Task: Create a due date automation trigger when advanced on, 2 working days before a card is due add basic without any labels at 11:00 AM.
Action: Mouse moved to (976, 287)
Screenshot: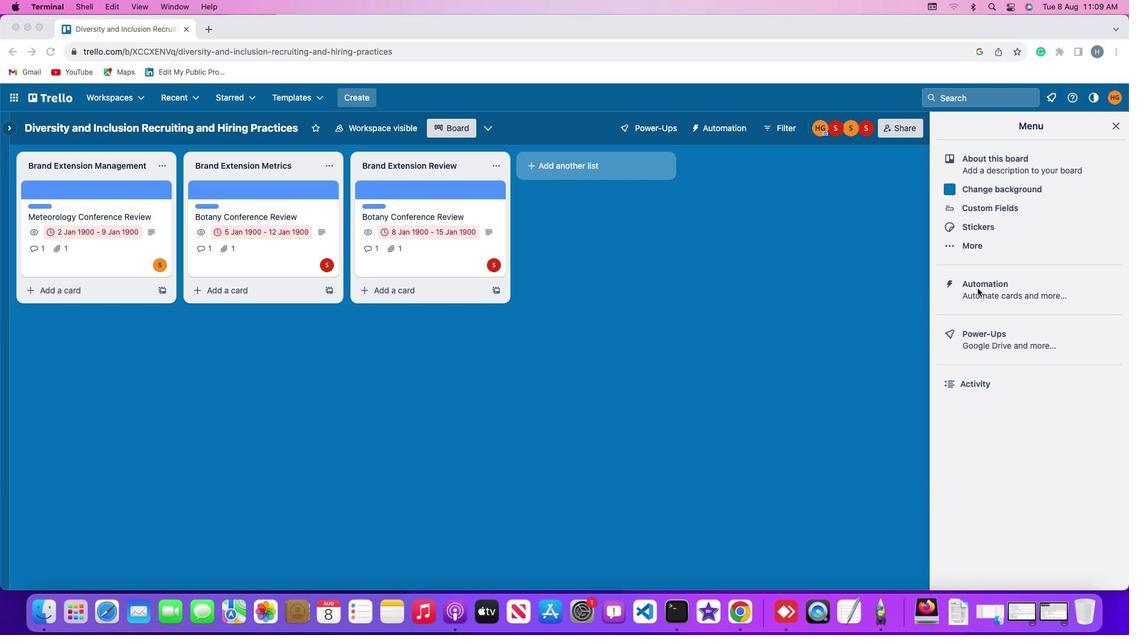 
Action: Mouse pressed left at (976, 287)
Screenshot: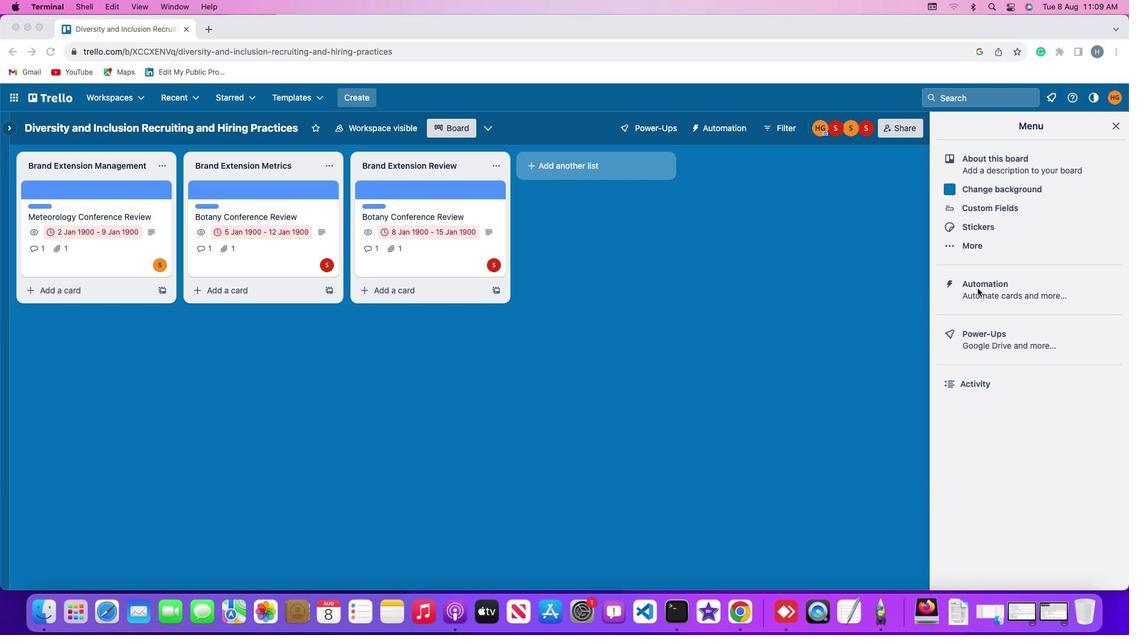
Action: Mouse pressed left at (976, 287)
Screenshot: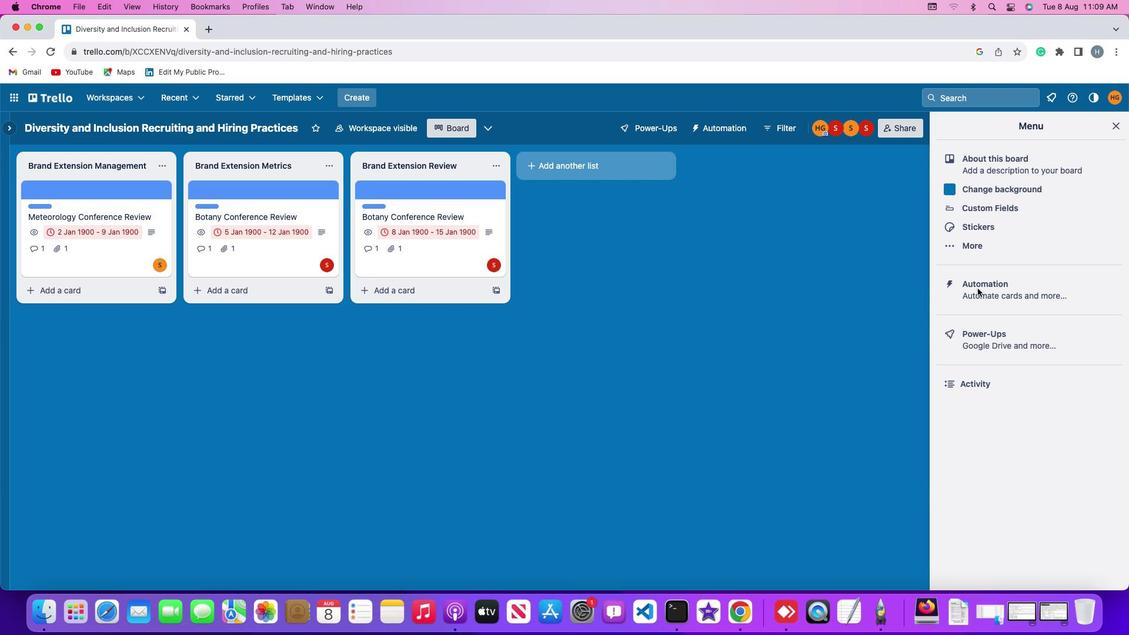 
Action: Mouse moved to (75, 274)
Screenshot: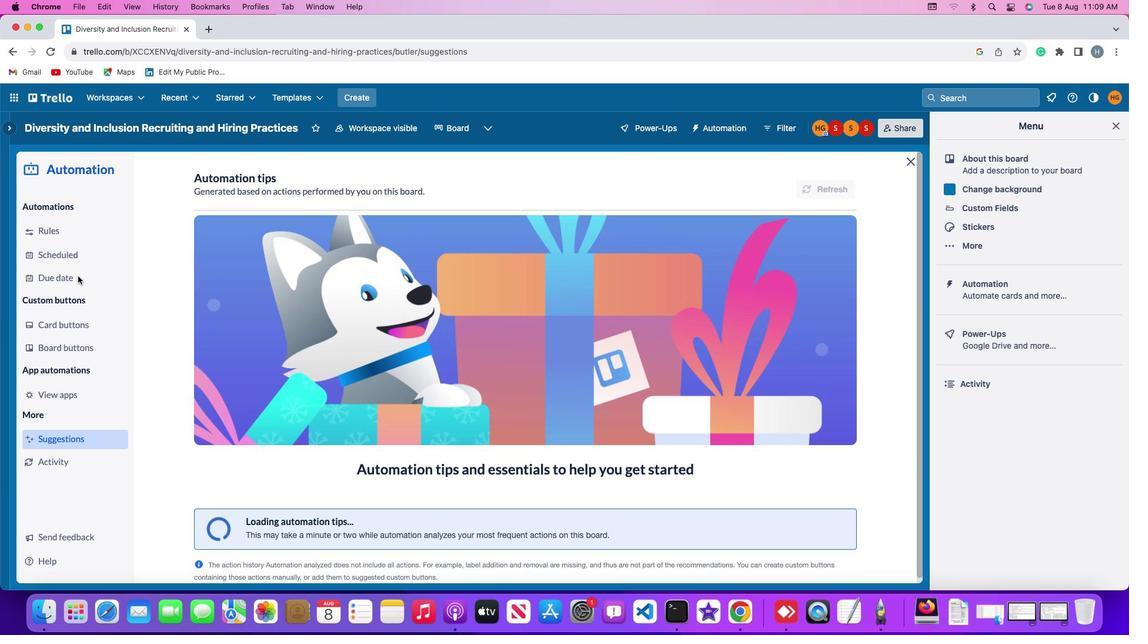 
Action: Mouse pressed left at (75, 274)
Screenshot: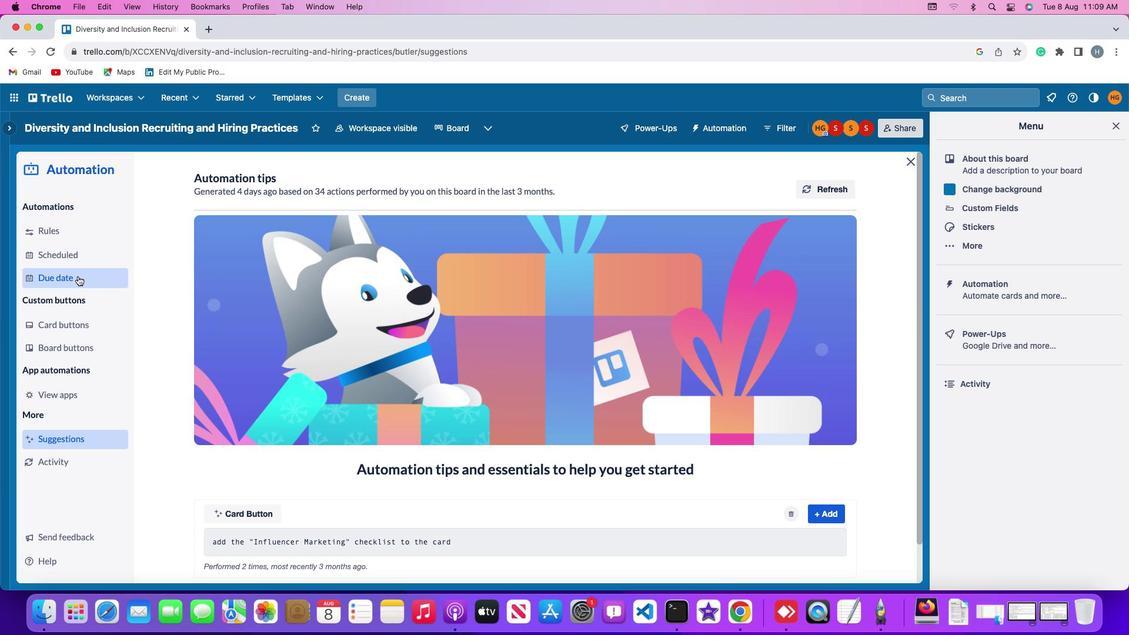 
Action: Mouse moved to (779, 177)
Screenshot: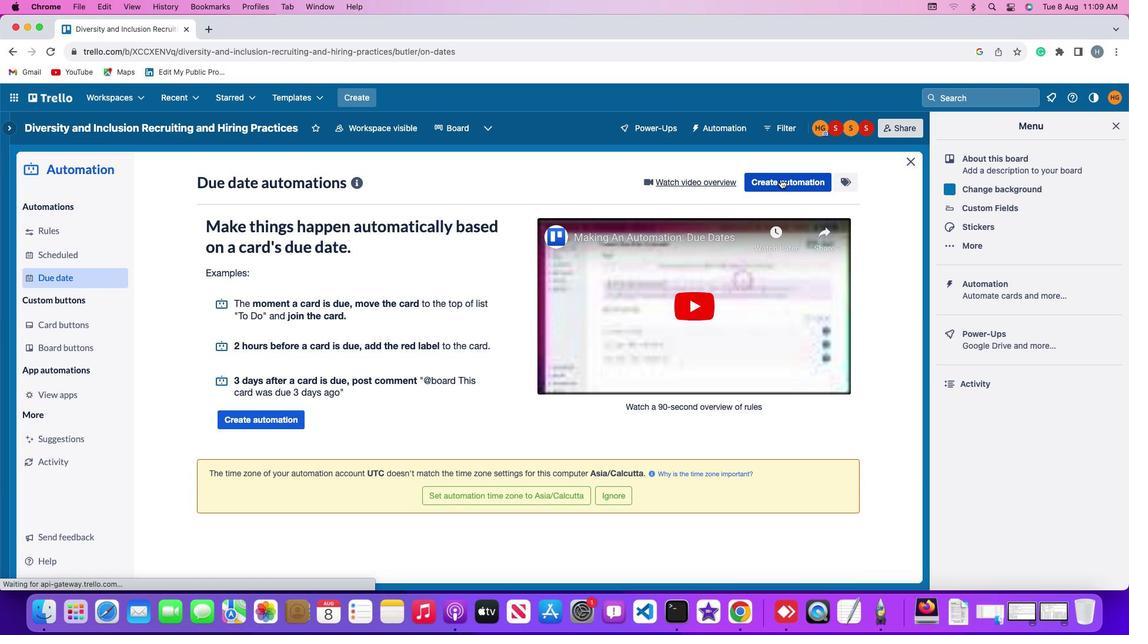 
Action: Mouse pressed left at (779, 177)
Screenshot: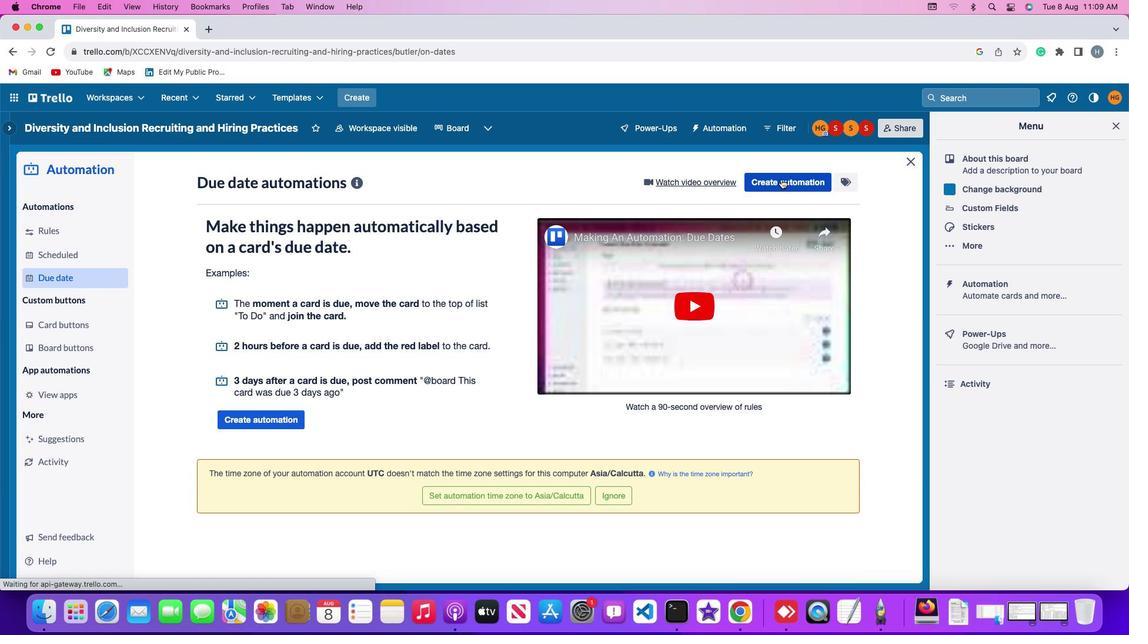 
Action: Mouse moved to (316, 293)
Screenshot: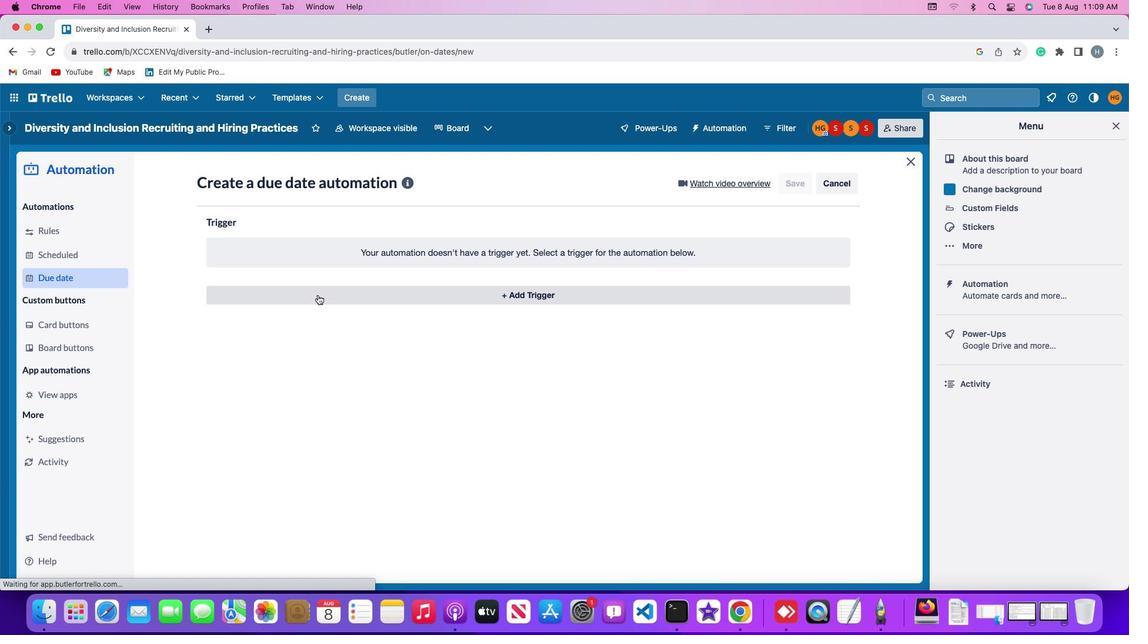 
Action: Mouse pressed left at (316, 293)
Screenshot: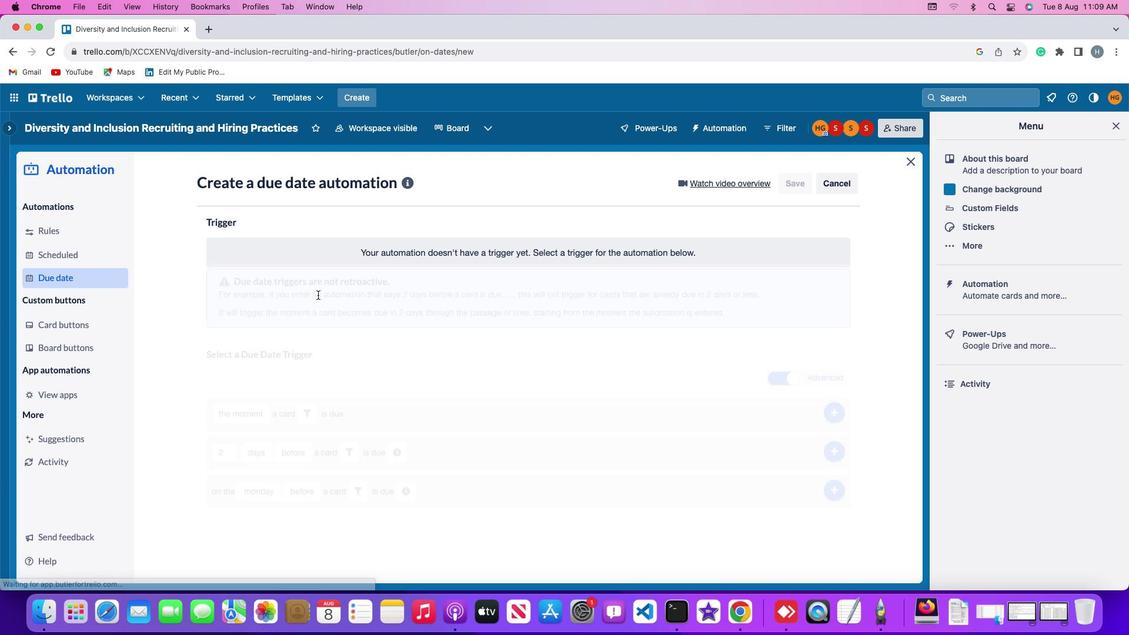 
Action: Mouse moved to (229, 472)
Screenshot: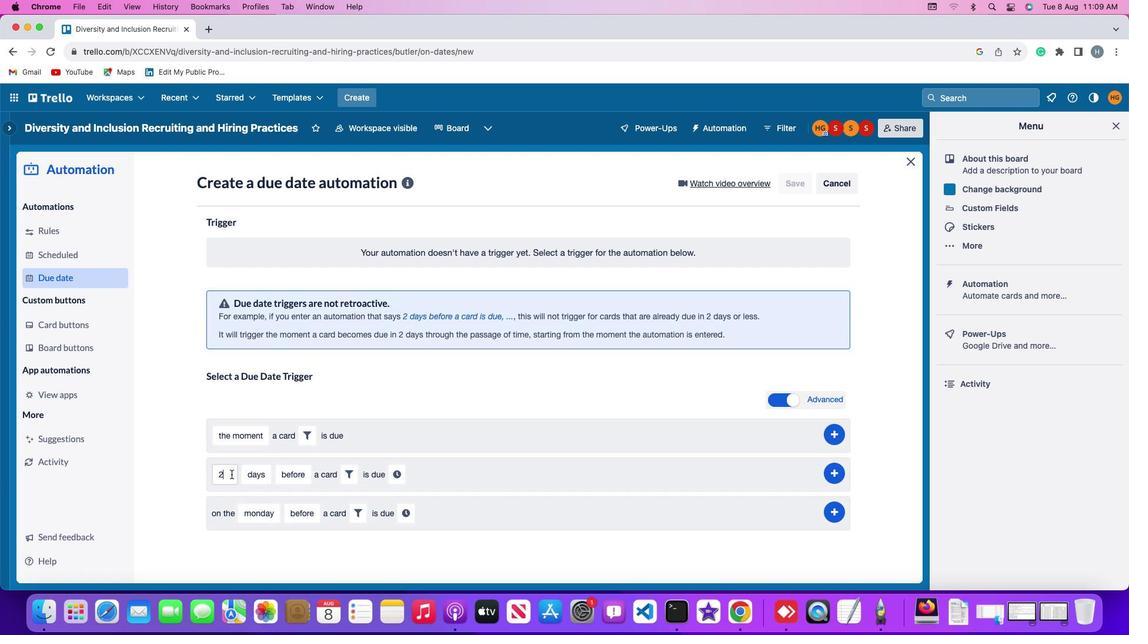 
Action: Mouse pressed left at (229, 472)
Screenshot: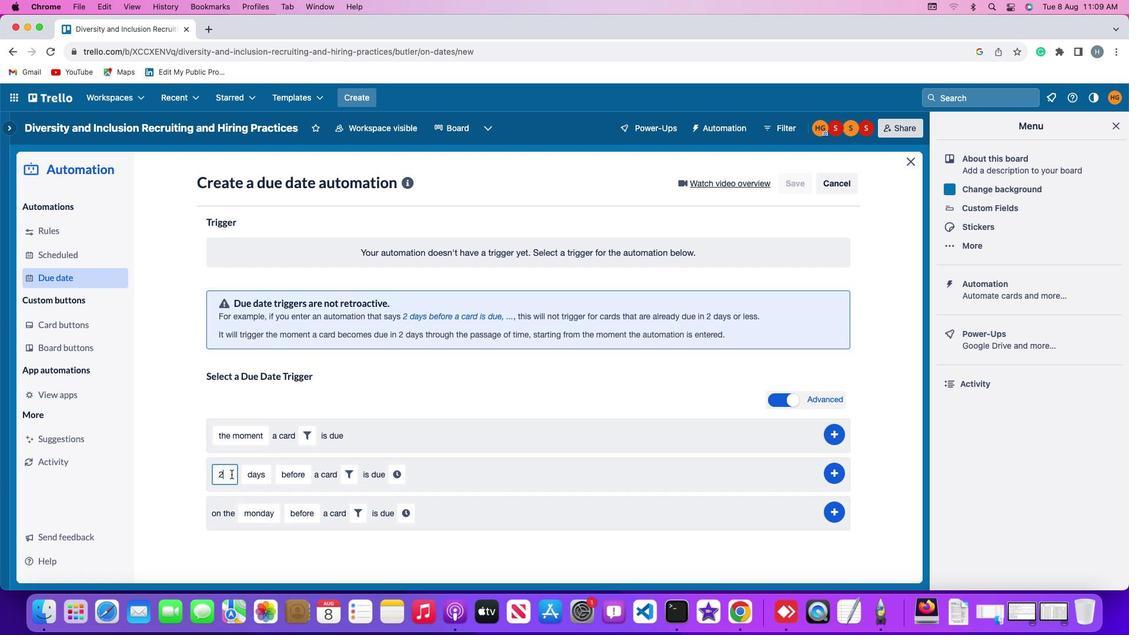 
Action: Key pressed Key.backspace'2'
Screenshot: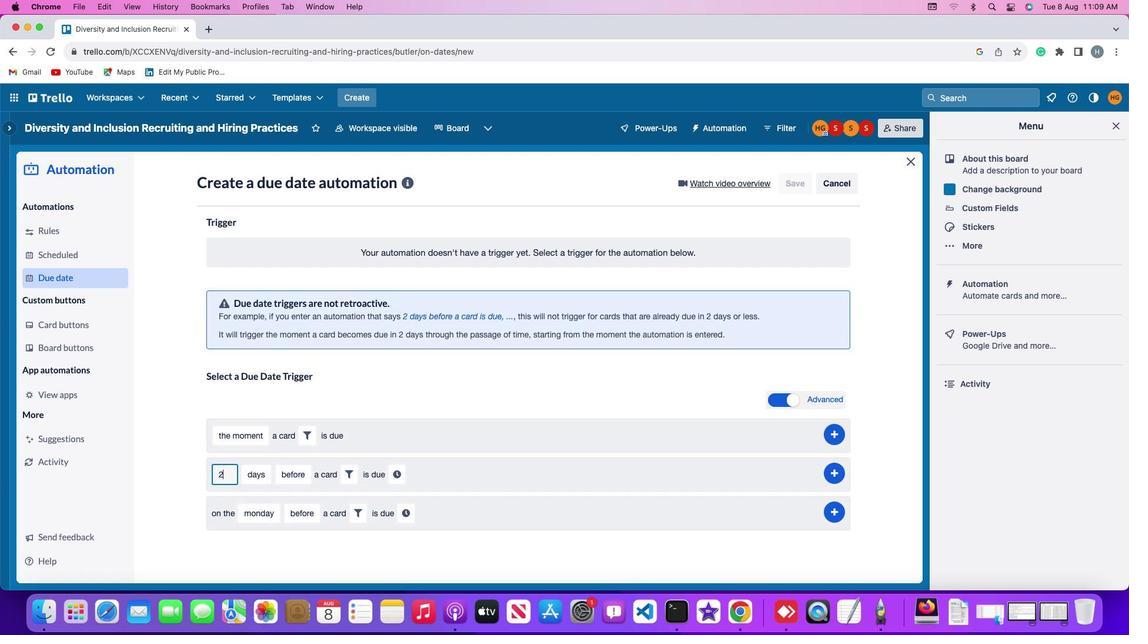 
Action: Mouse moved to (247, 473)
Screenshot: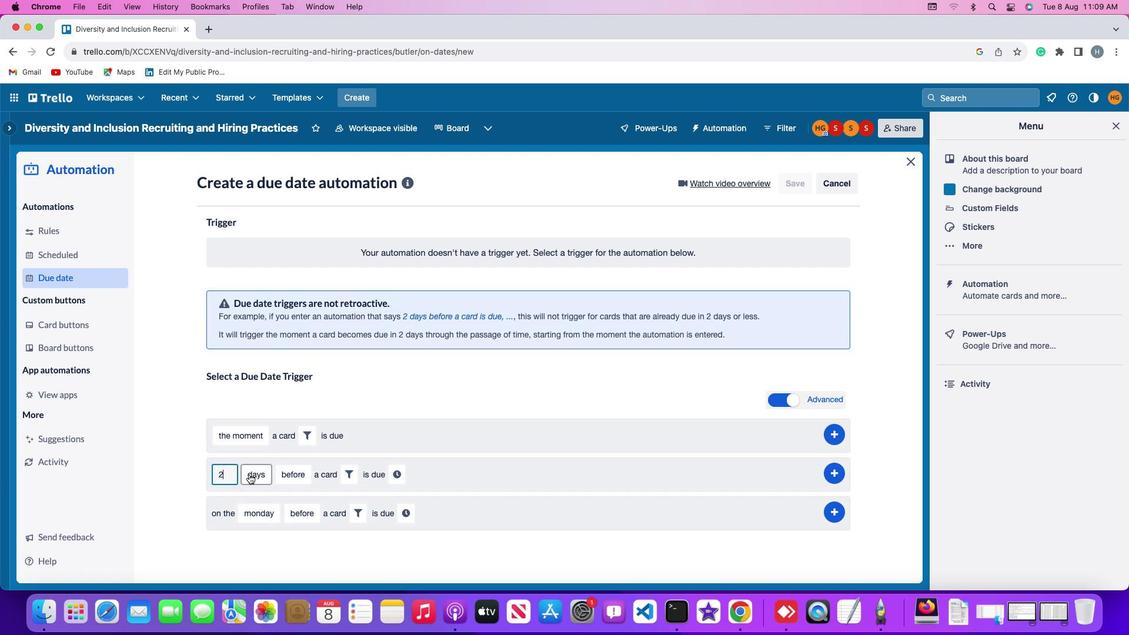 
Action: Mouse pressed left at (247, 473)
Screenshot: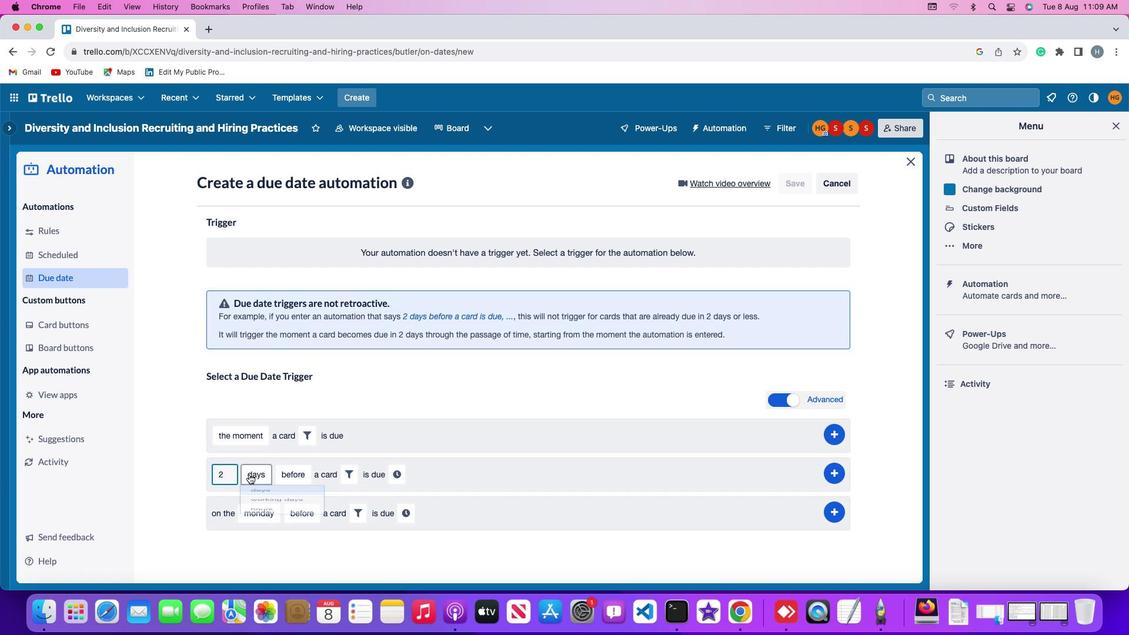 
Action: Mouse moved to (268, 520)
Screenshot: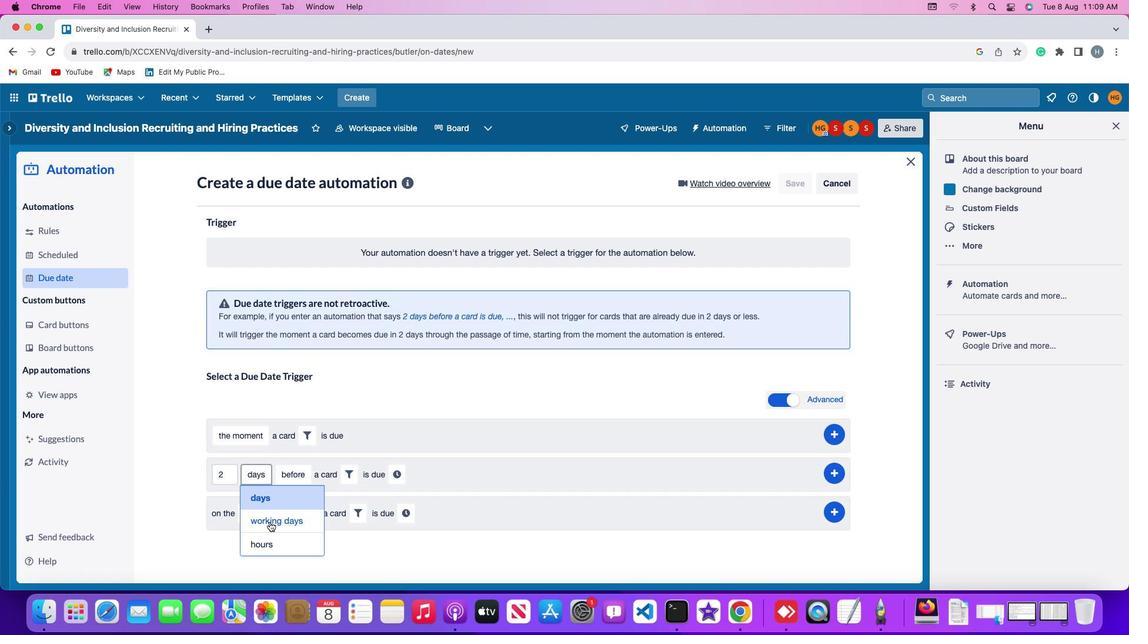 
Action: Mouse pressed left at (268, 520)
Screenshot: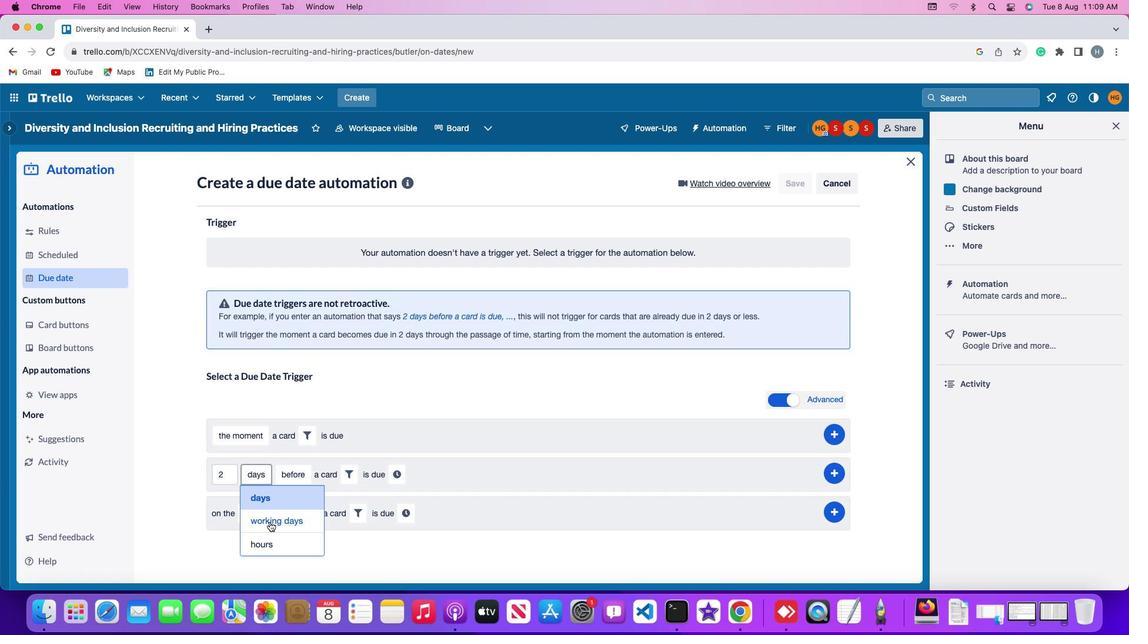
Action: Mouse moved to (318, 474)
Screenshot: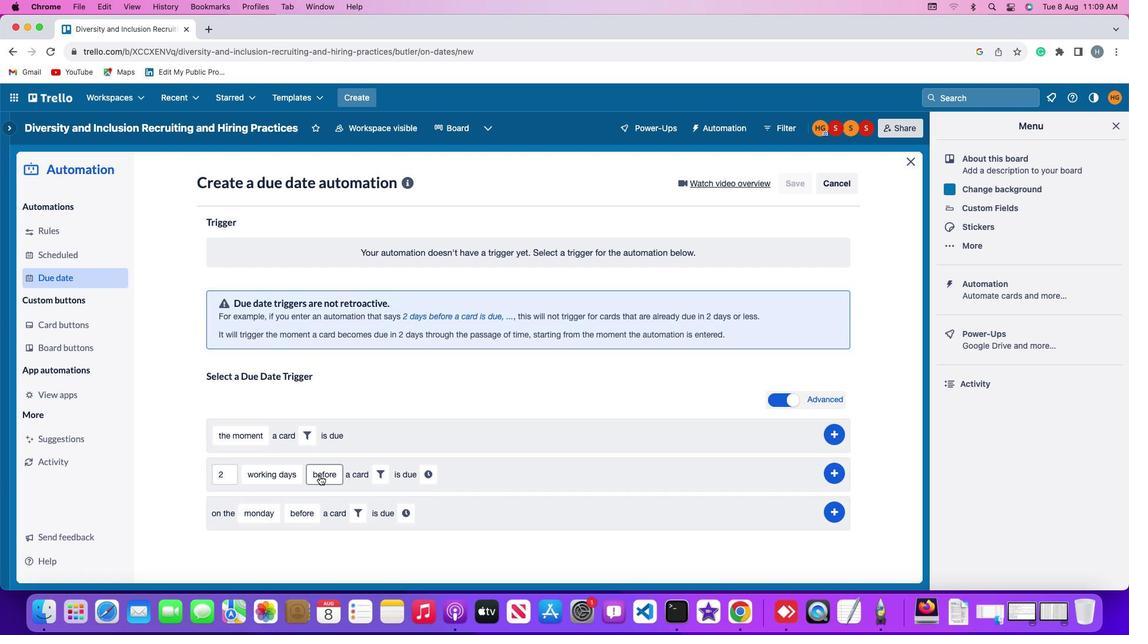 
Action: Mouse pressed left at (318, 474)
Screenshot: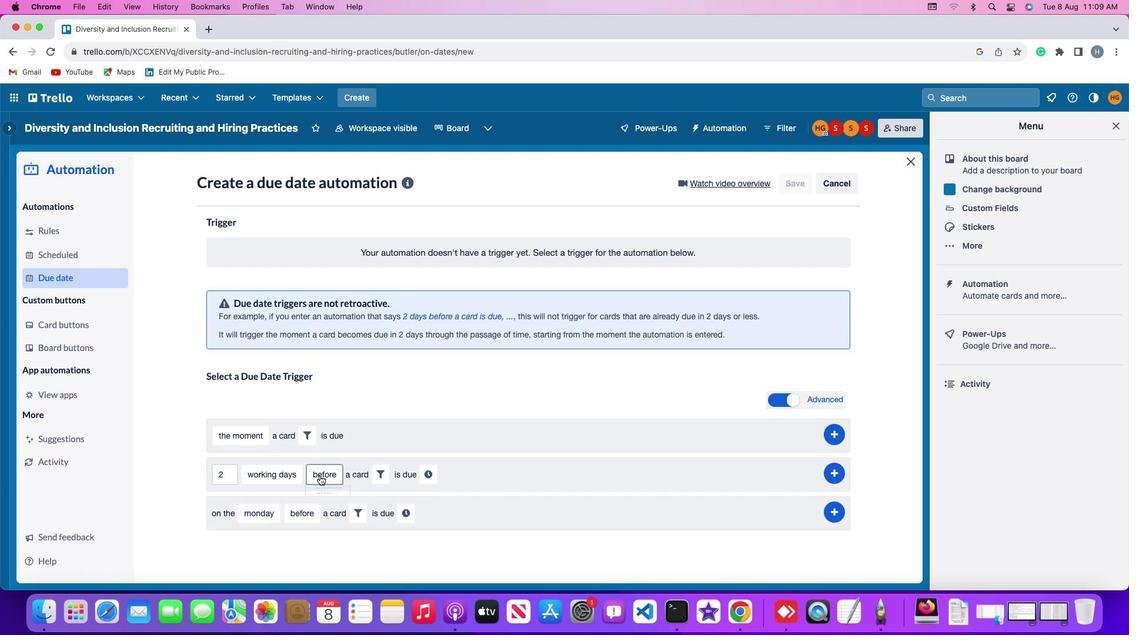 
Action: Mouse moved to (328, 498)
Screenshot: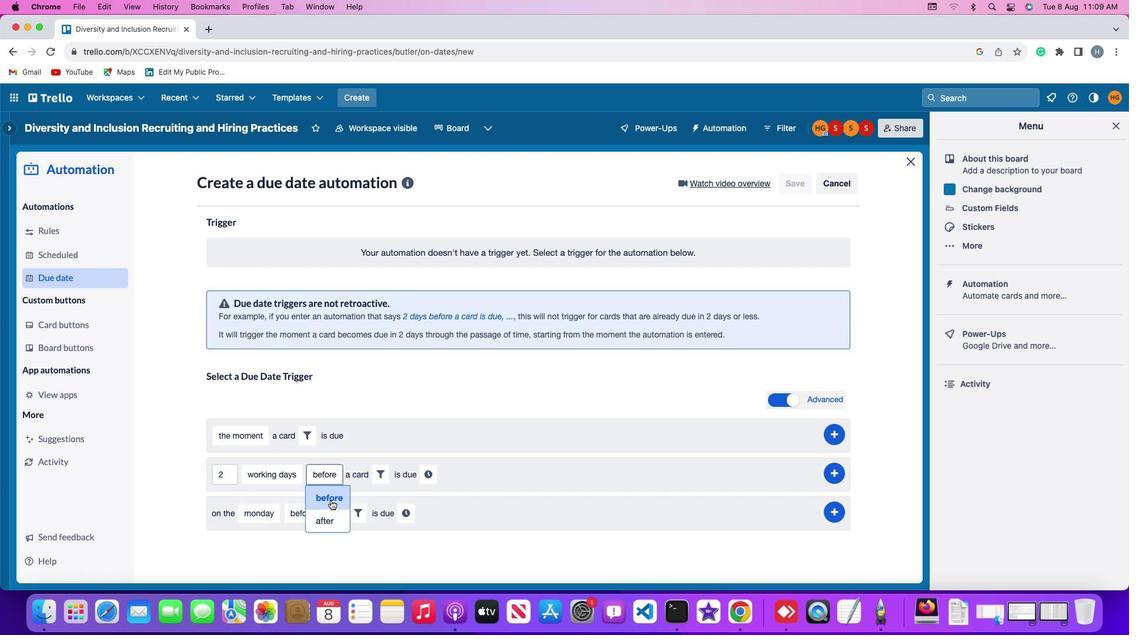 
Action: Mouse pressed left at (328, 498)
Screenshot: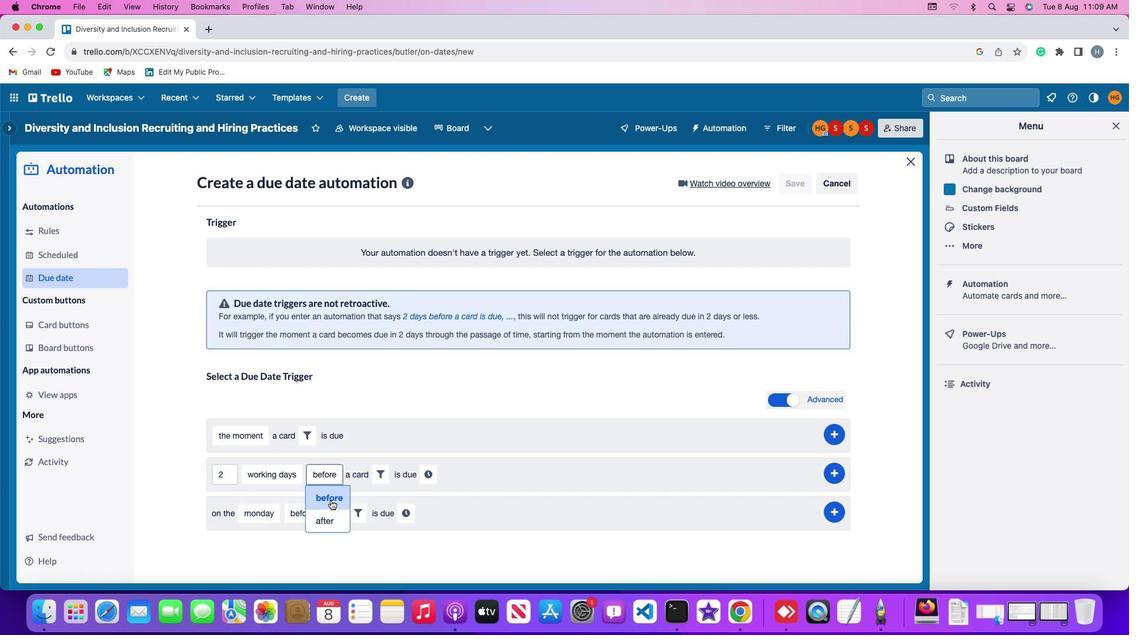 
Action: Mouse moved to (384, 475)
Screenshot: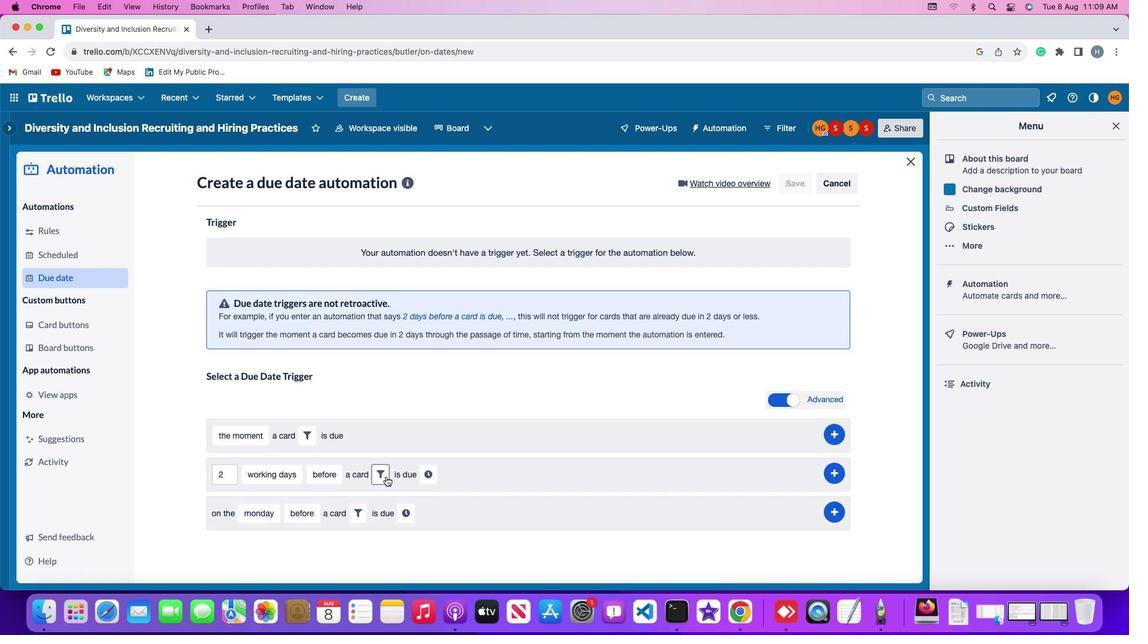
Action: Mouse pressed left at (384, 475)
Screenshot: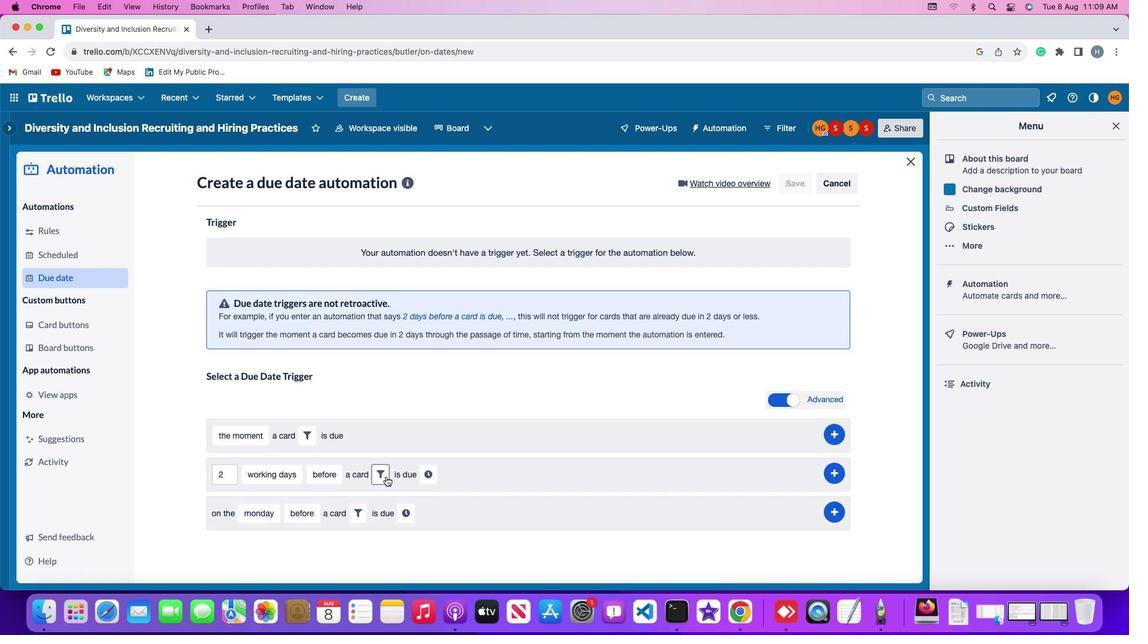 
Action: Mouse moved to (411, 507)
Screenshot: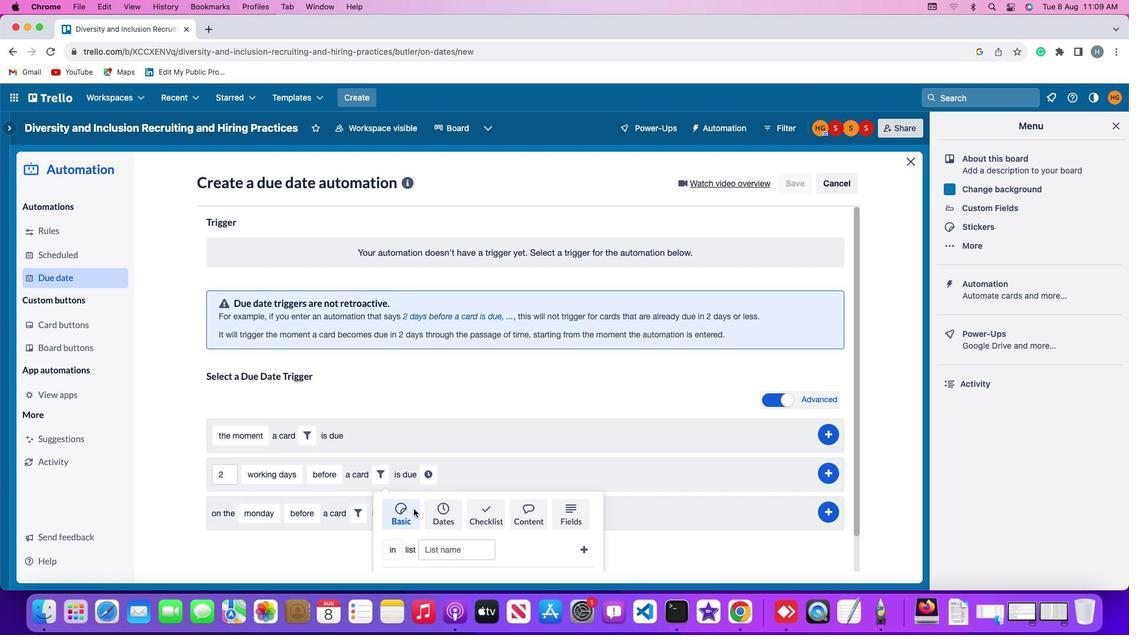 
Action: Mouse pressed left at (411, 507)
Screenshot: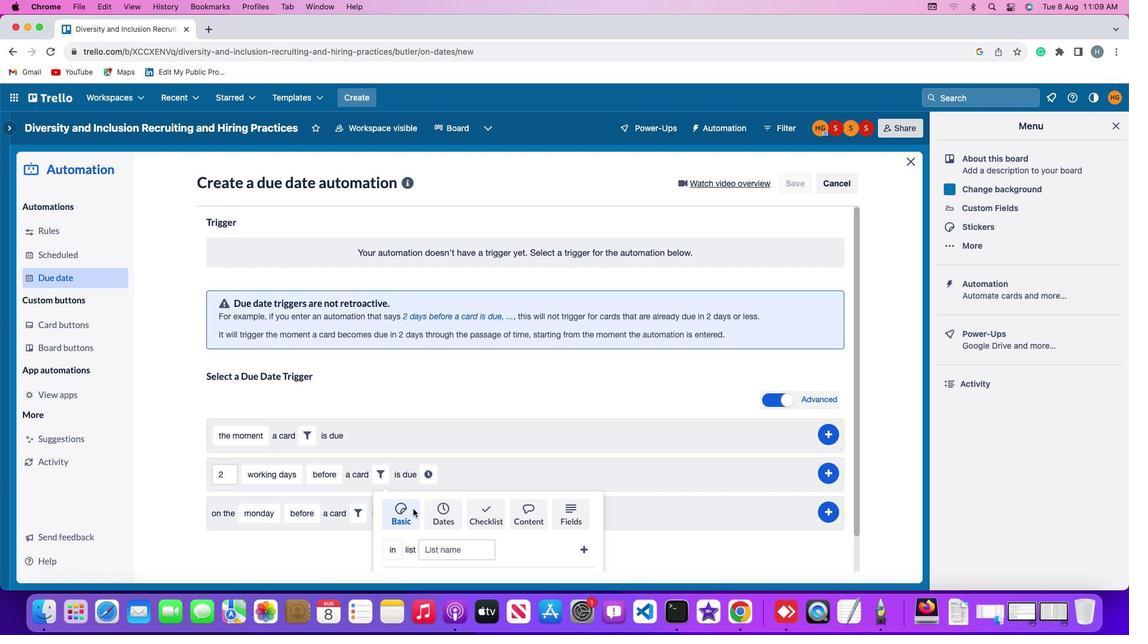 
Action: Mouse moved to (318, 550)
Screenshot: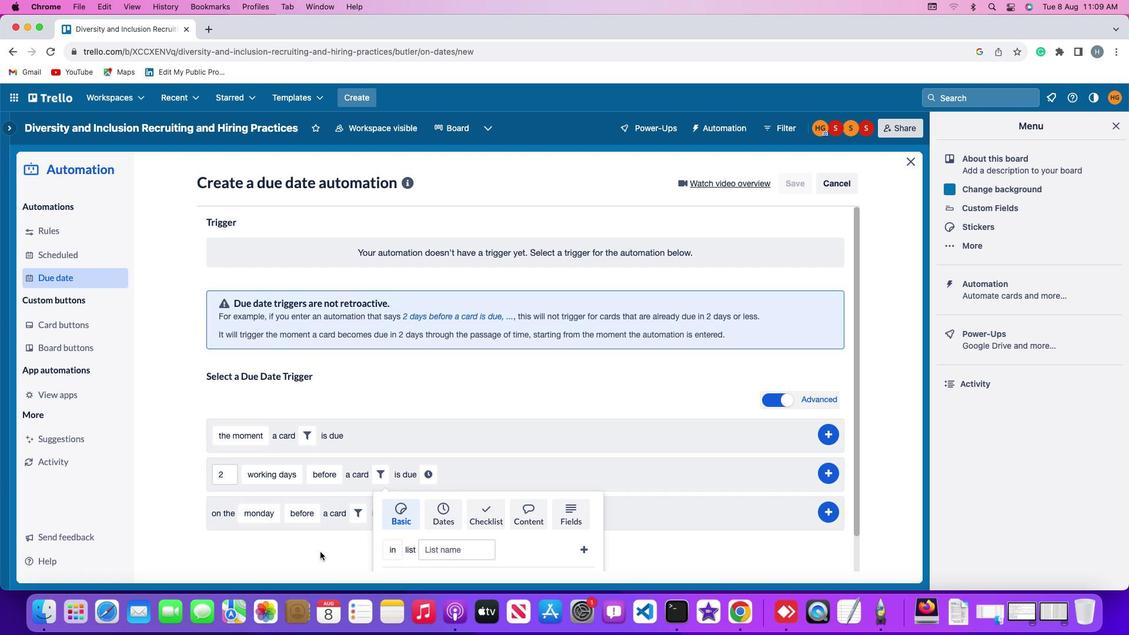 
Action: Mouse scrolled (318, 550) with delta (-1, -1)
Screenshot: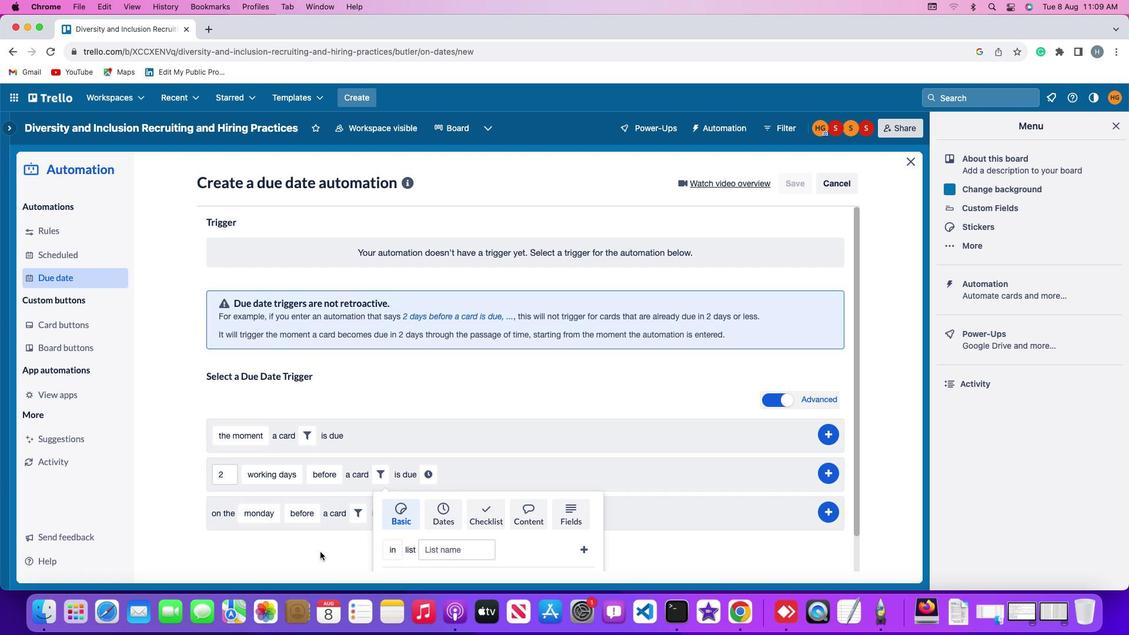 
Action: Mouse moved to (318, 550)
Screenshot: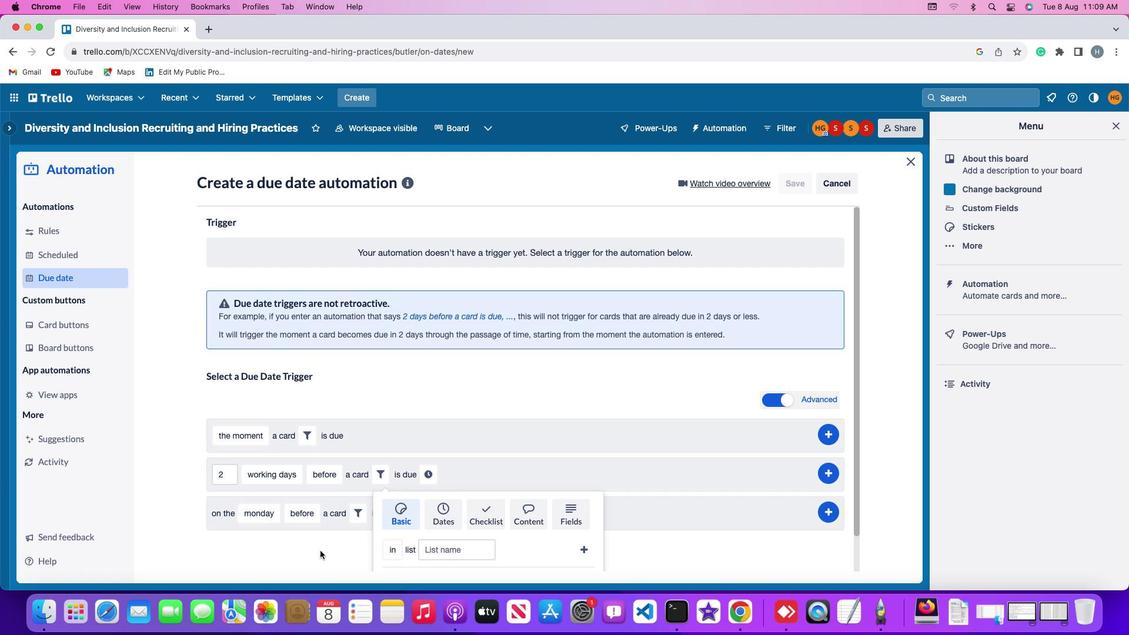 
Action: Mouse scrolled (318, 550) with delta (-1, -1)
Screenshot: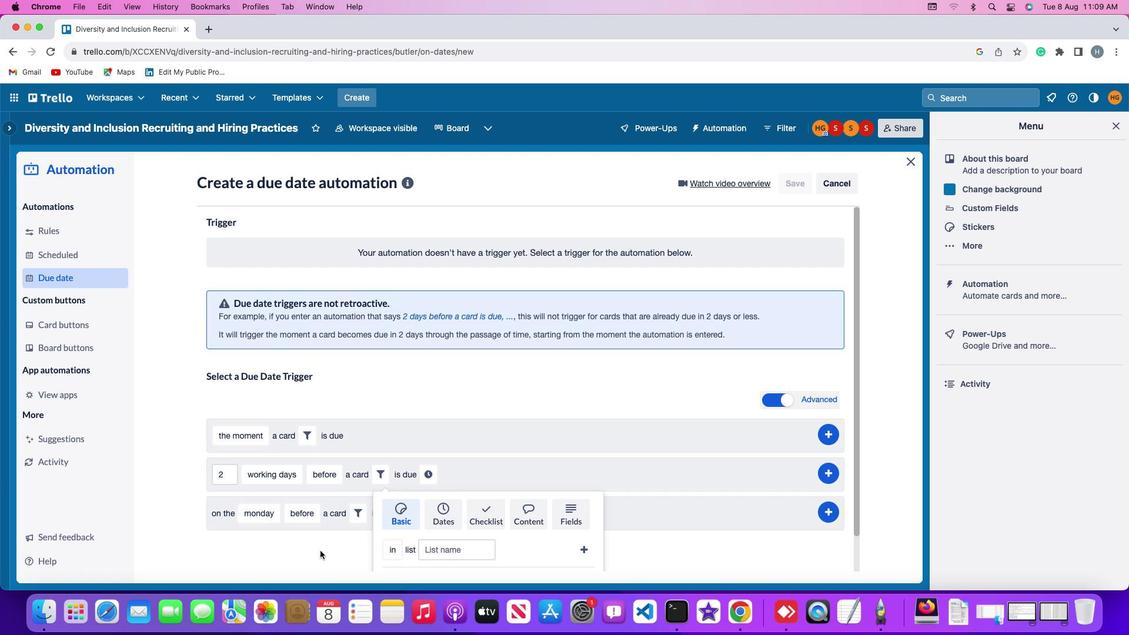 
Action: Mouse moved to (317, 547)
Screenshot: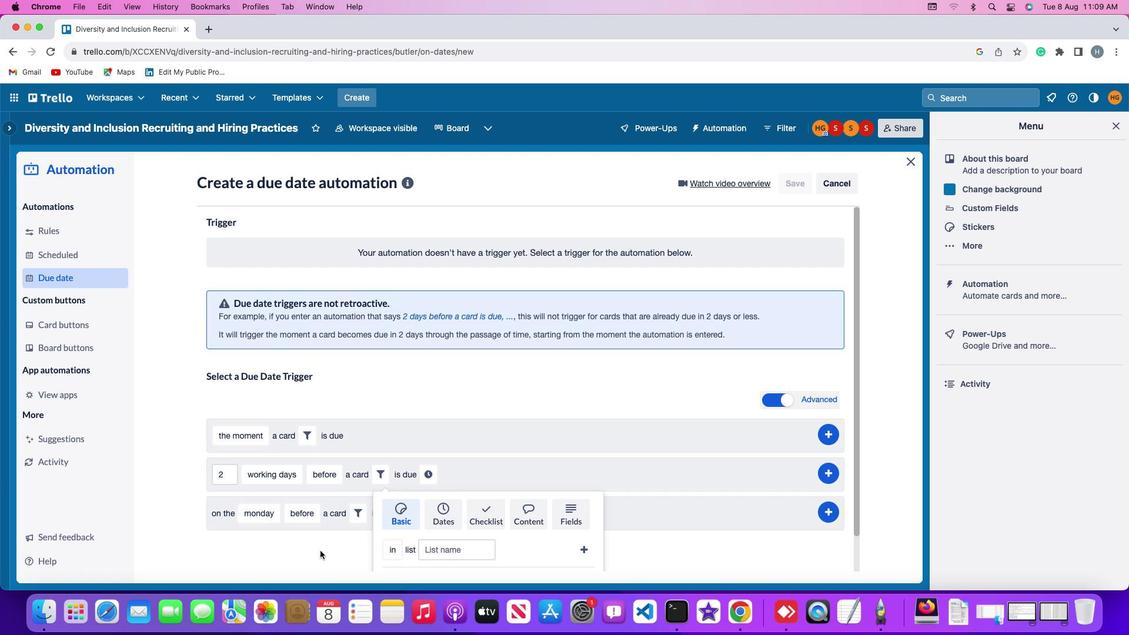 
Action: Mouse scrolled (317, 547) with delta (-1, -2)
Screenshot: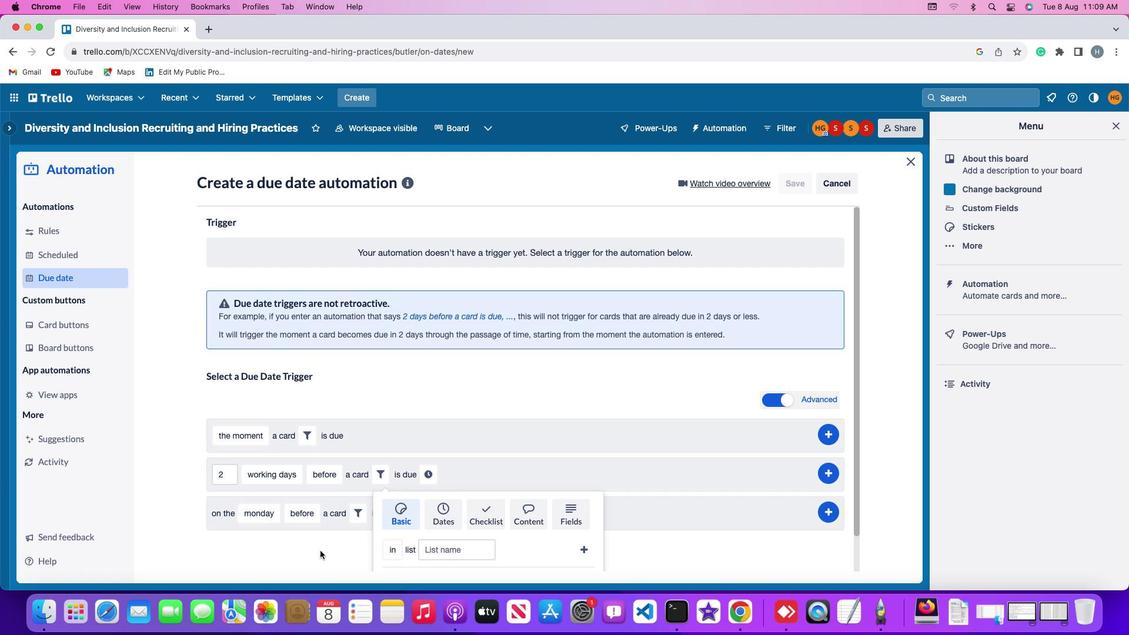 
Action: Mouse moved to (315, 545)
Screenshot: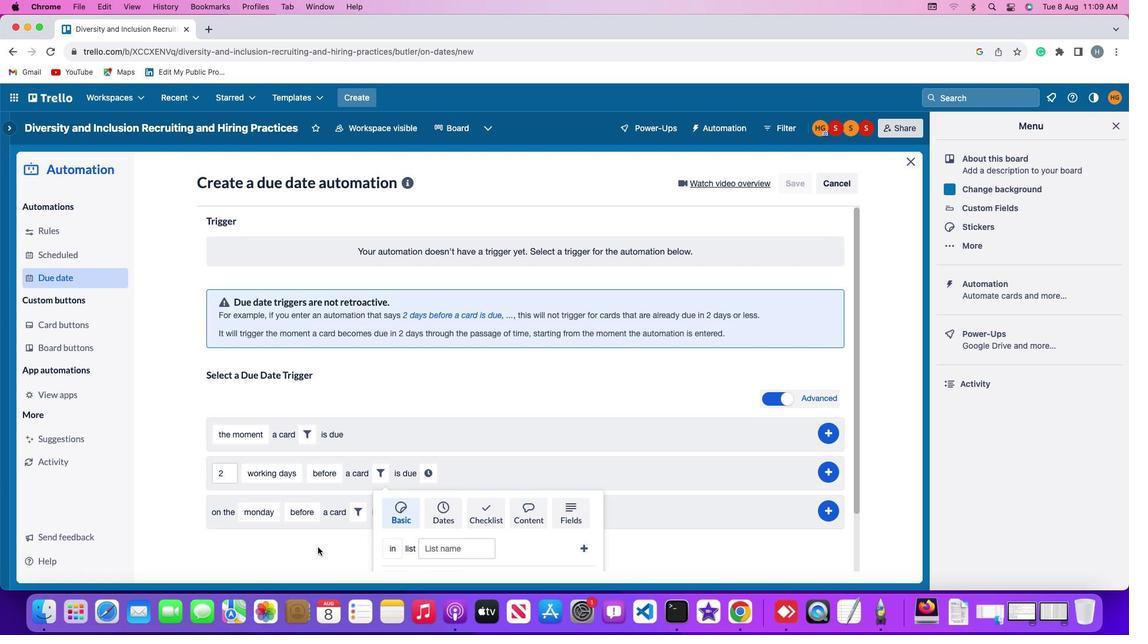 
Action: Mouse scrolled (315, 545) with delta (-1, -4)
Screenshot: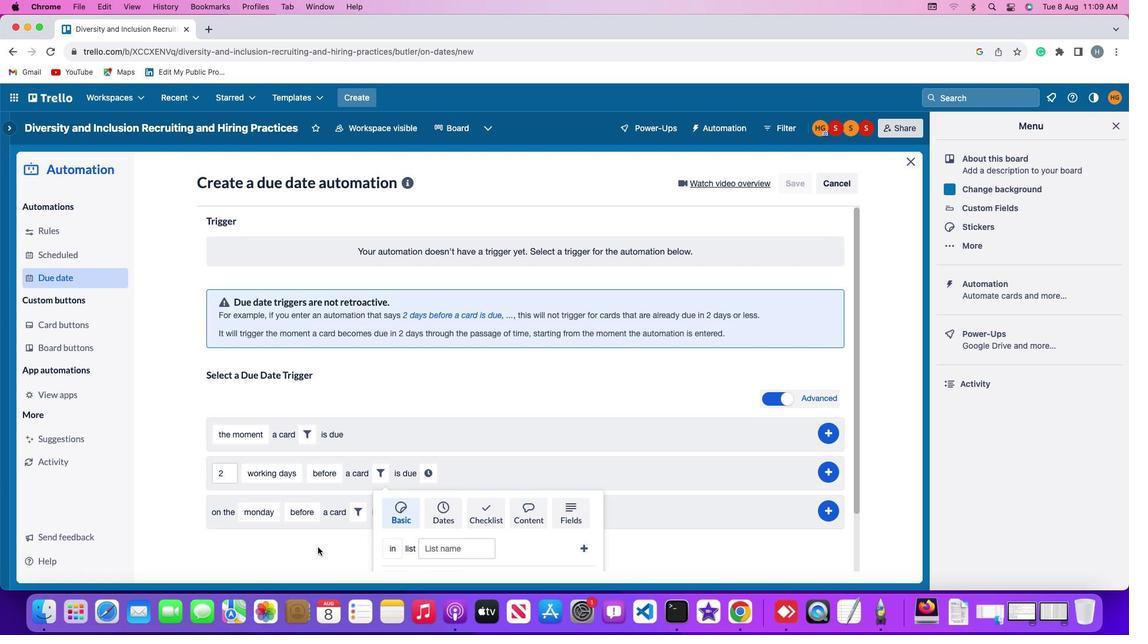
Action: Mouse moved to (392, 516)
Screenshot: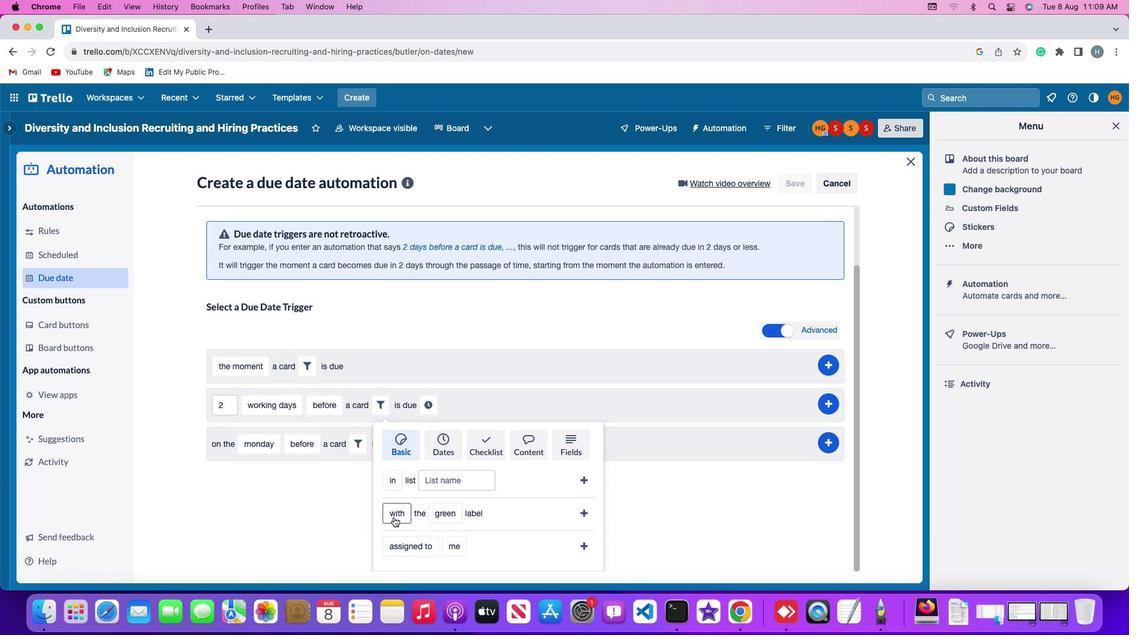 
Action: Mouse pressed left at (392, 516)
Screenshot: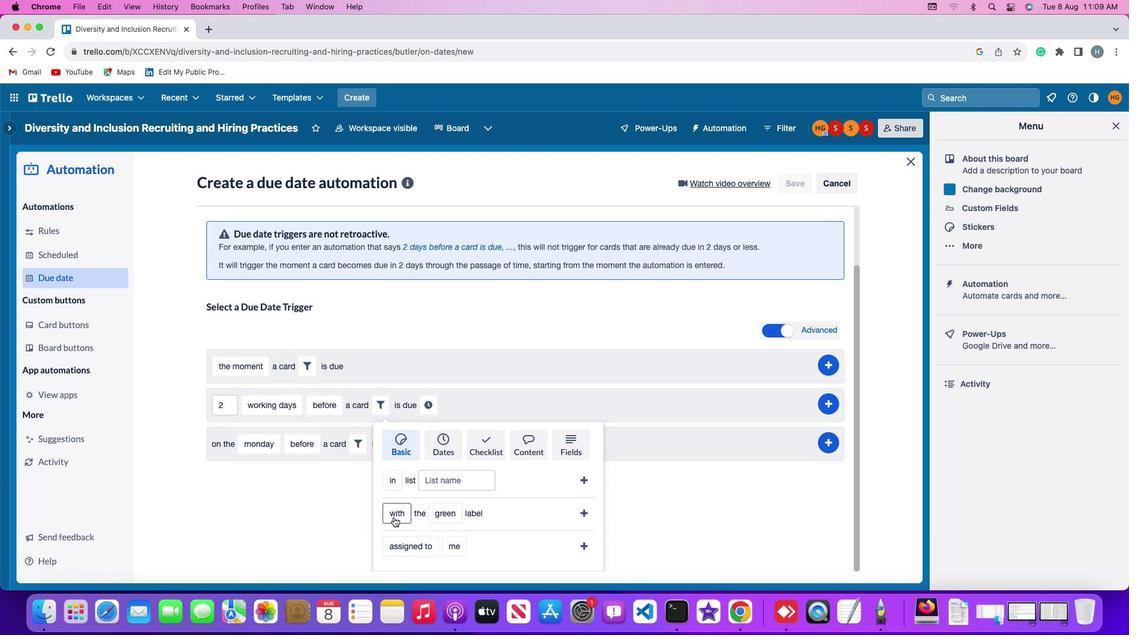 
Action: Mouse moved to (416, 489)
Screenshot: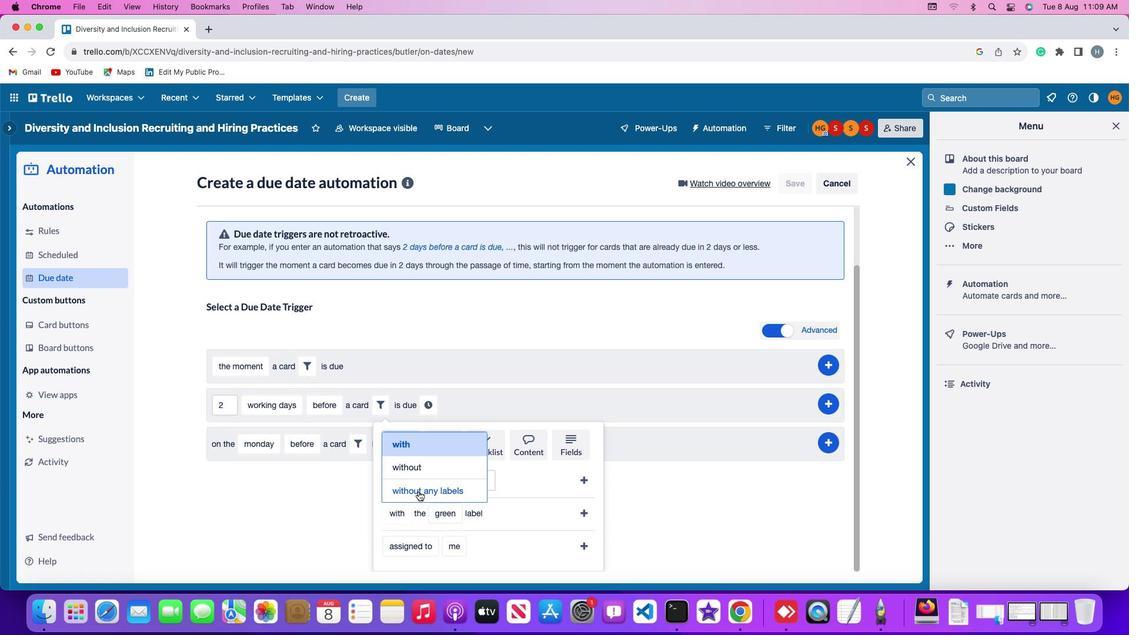 
Action: Mouse pressed left at (416, 489)
Screenshot: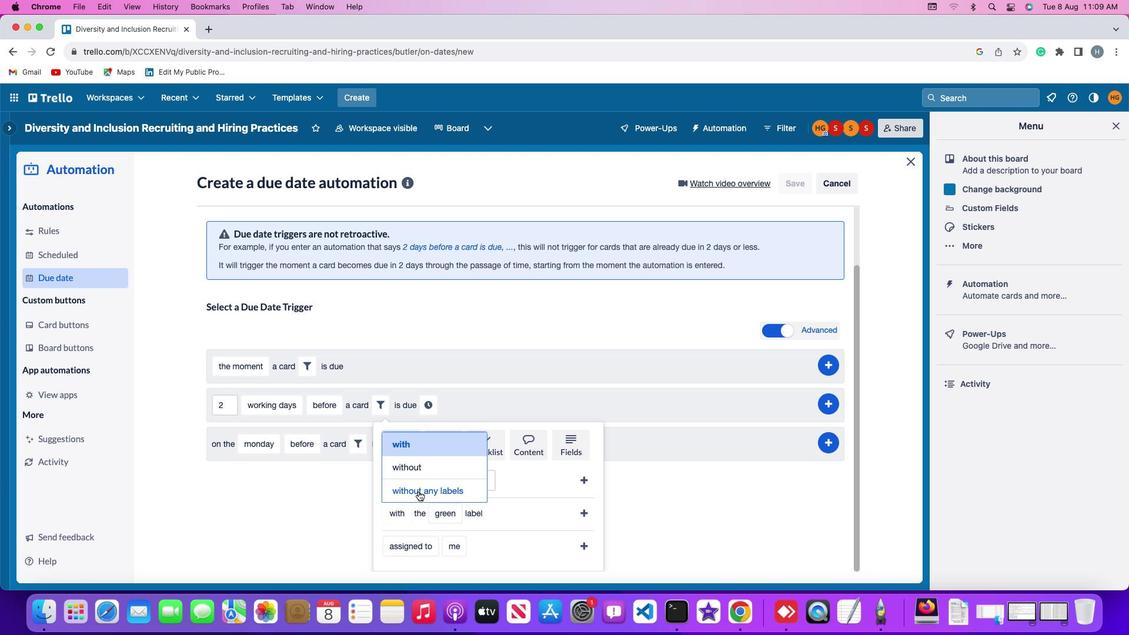 
Action: Mouse moved to (582, 510)
Screenshot: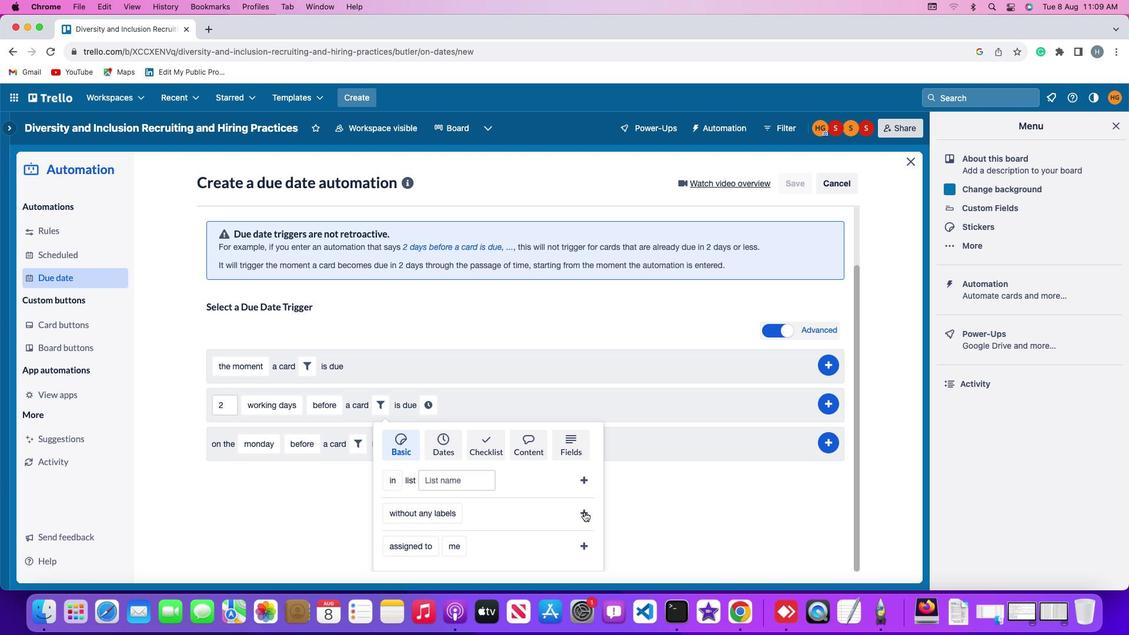 
Action: Mouse pressed left at (582, 510)
Screenshot: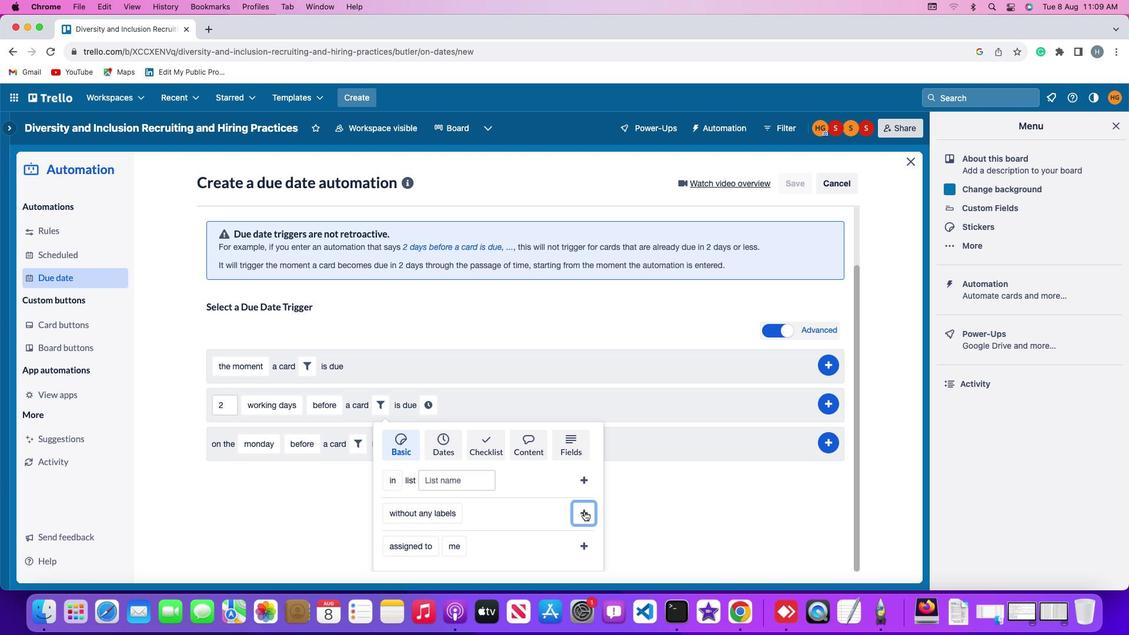 
Action: Mouse moved to (521, 468)
Screenshot: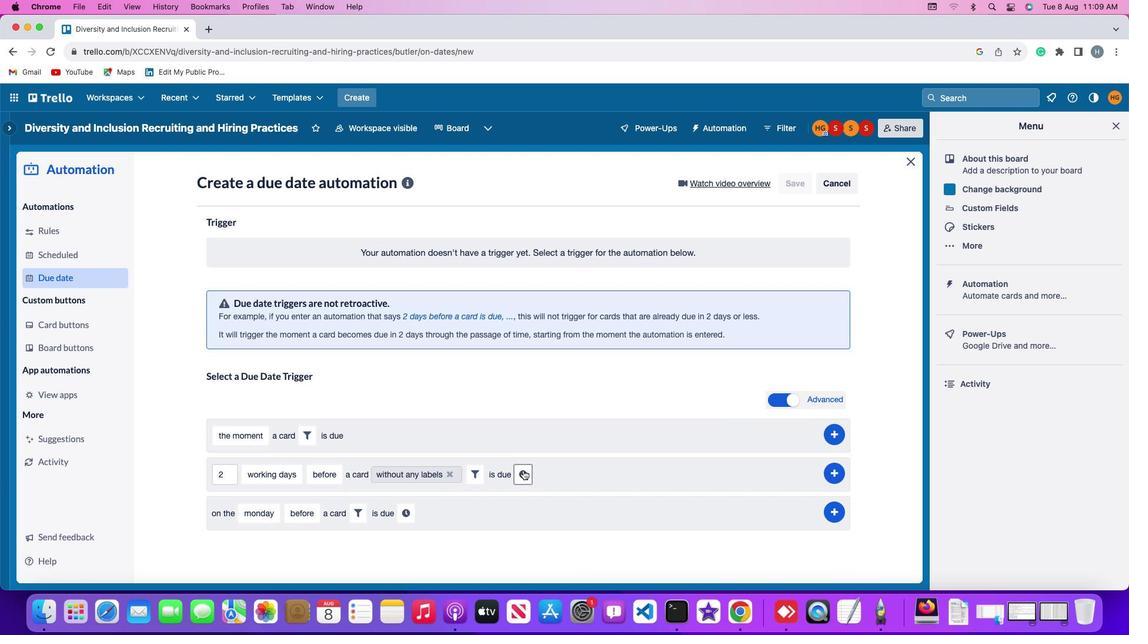 
Action: Mouse pressed left at (521, 468)
Screenshot: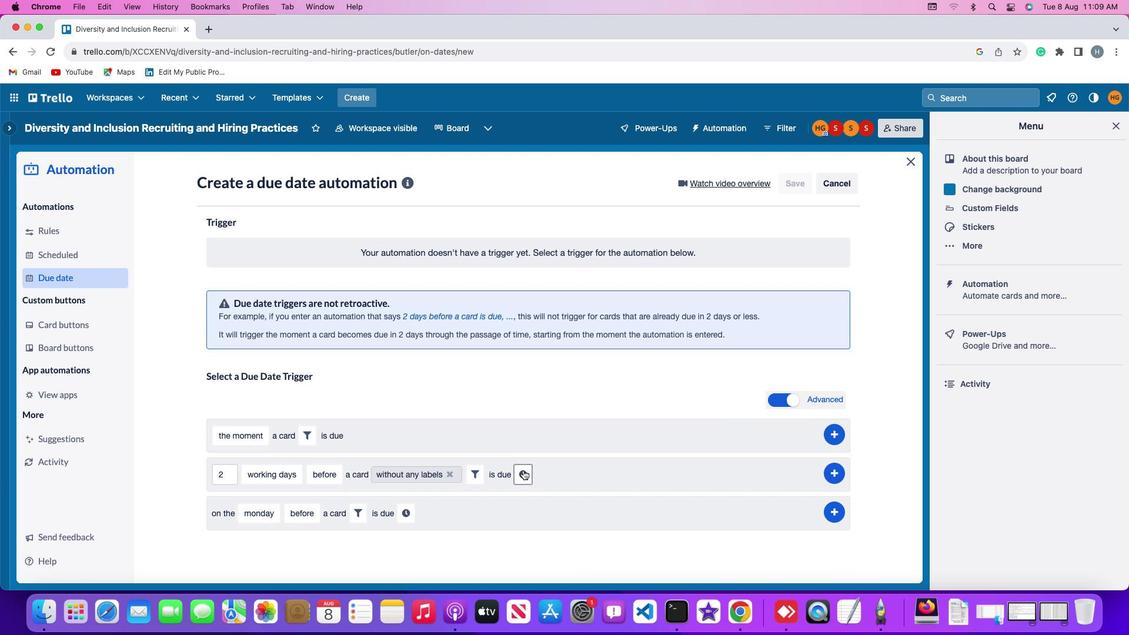 
Action: Mouse moved to (545, 476)
Screenshot: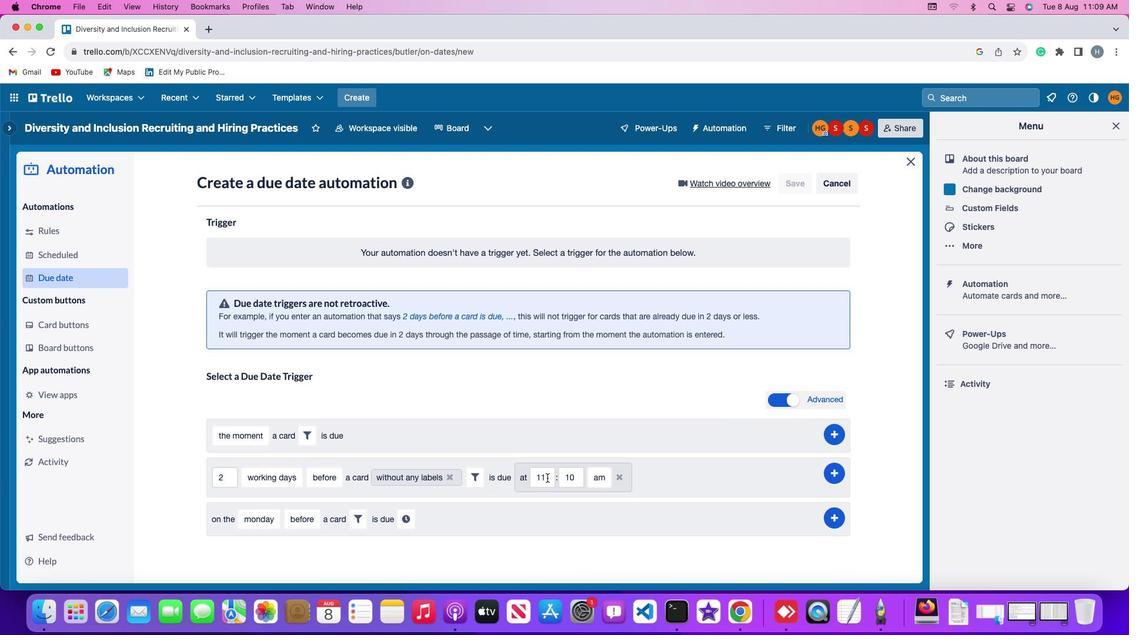 
Action: Mouse pressed left at (545, 476)
Screenshot: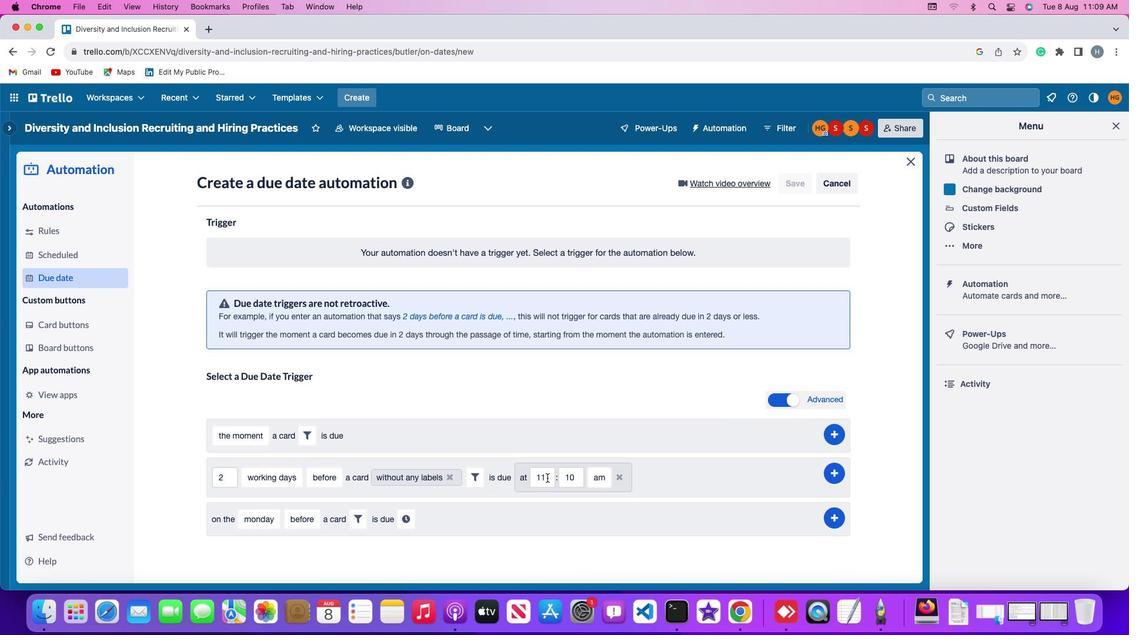 
Action: Mouse moved to (545, 475)
Screenshot: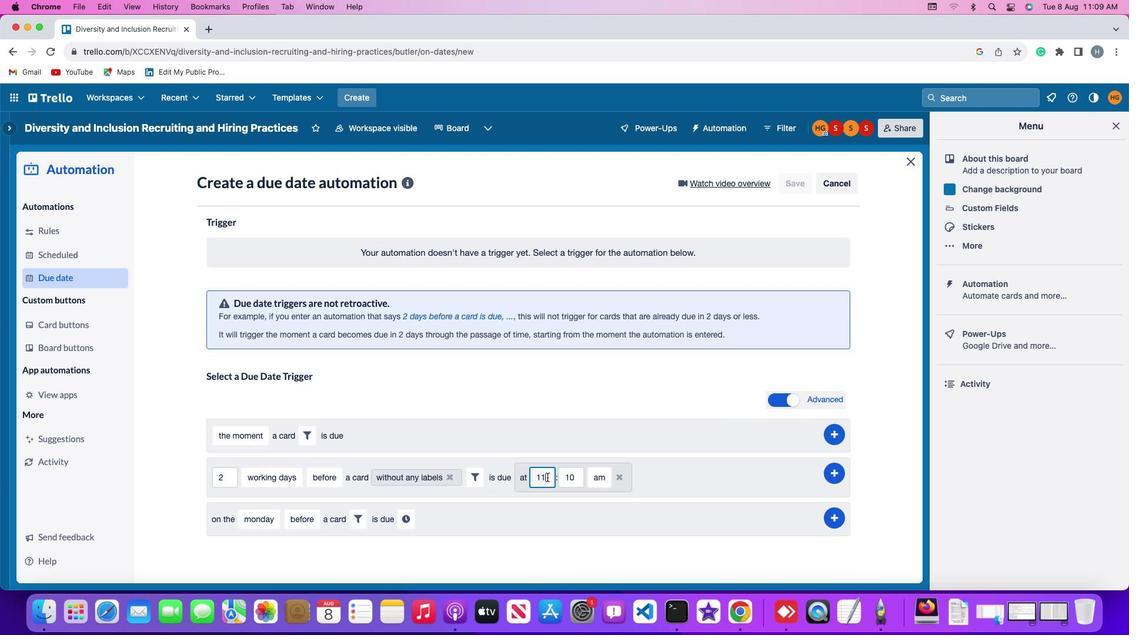 
Action: Key pressed Key.backspace
Screenshot: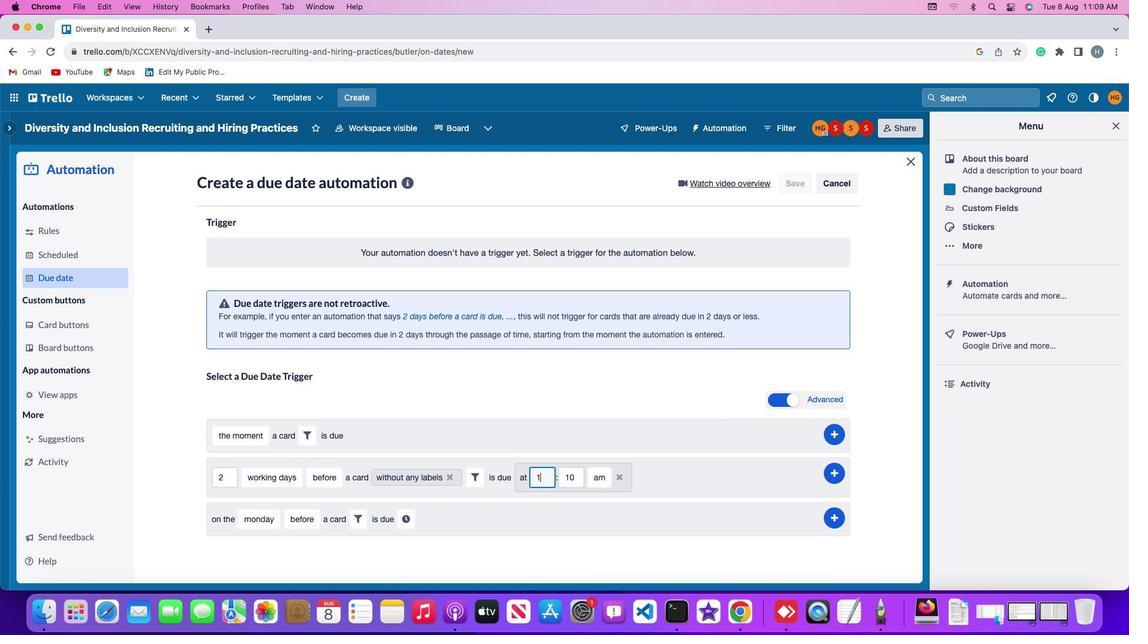 
Action: Mouse moved to (546, 475)
Screenshot: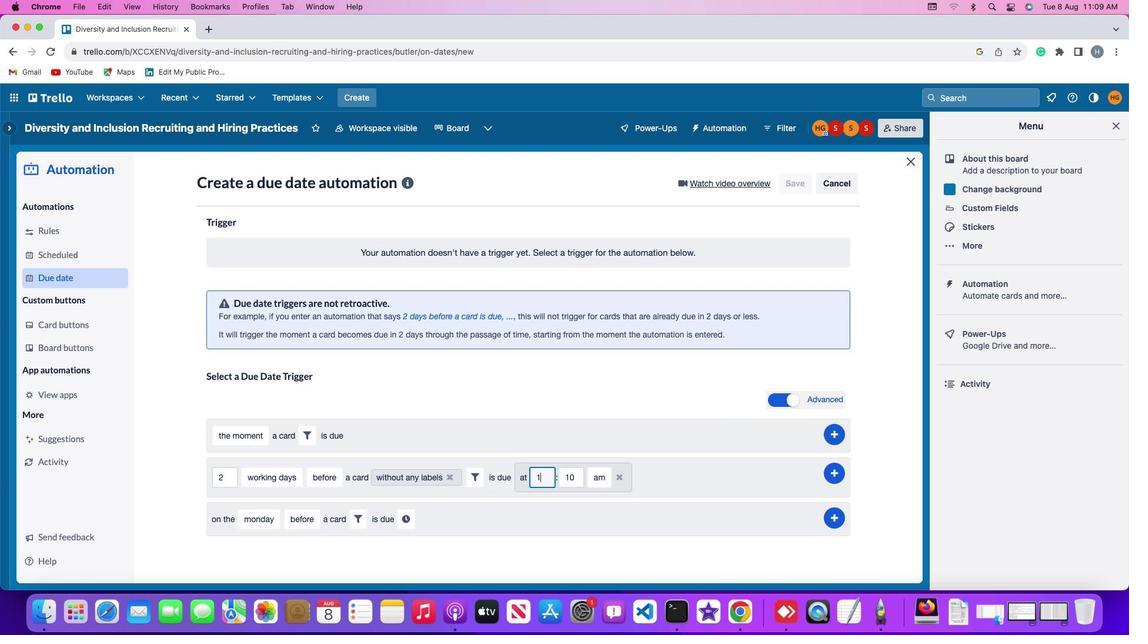 
Action: Key pressed Key.backspace
Screenshot: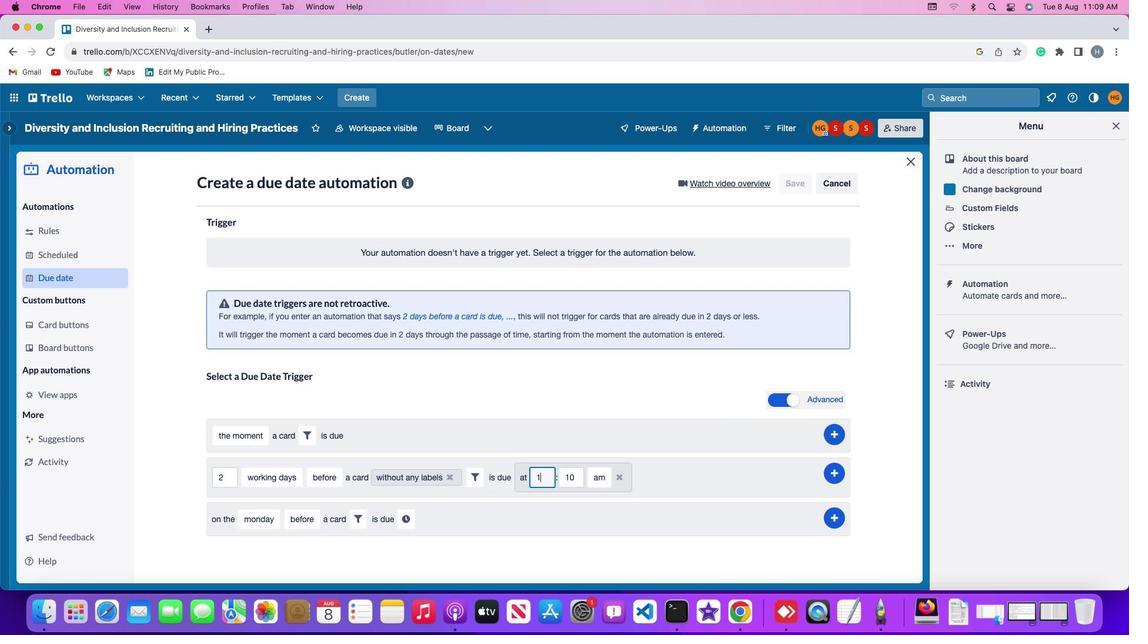 
Action: Mouse moved to (546, 475)
Screenshot: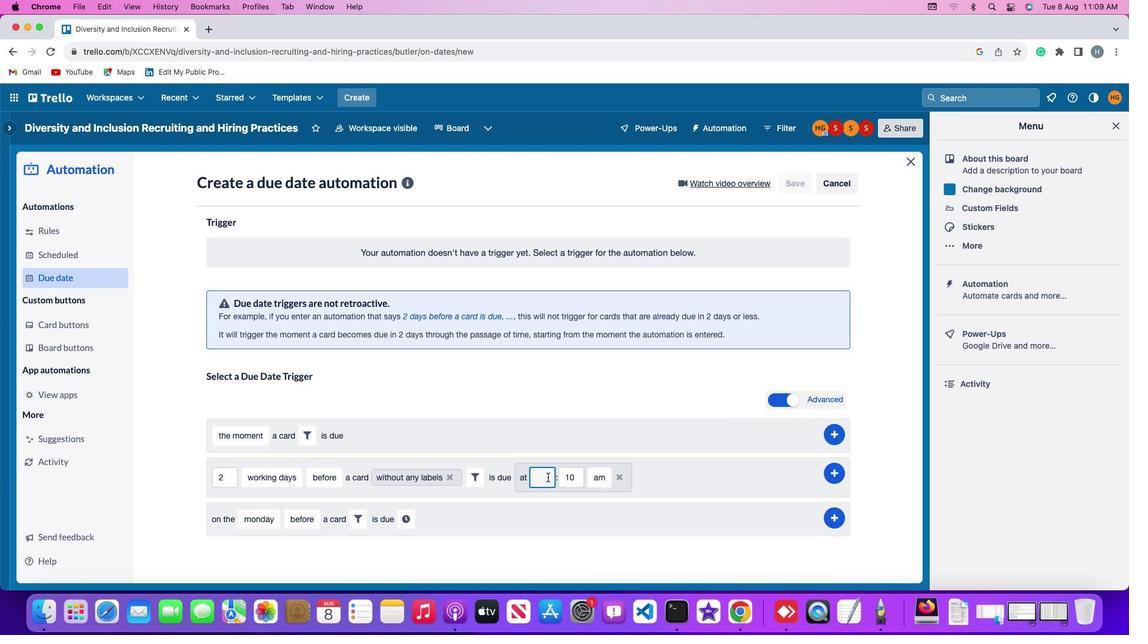 
Action: Key pressed '1''1'
Screenshot: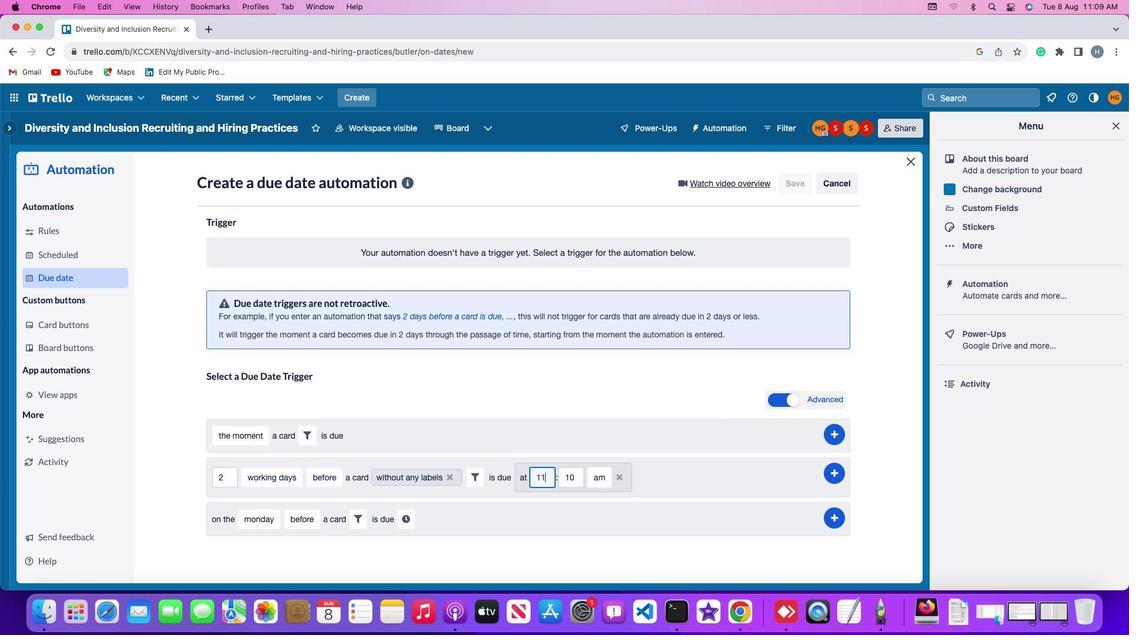 
Action: Mouse moved to (576, 477)
Screenshot: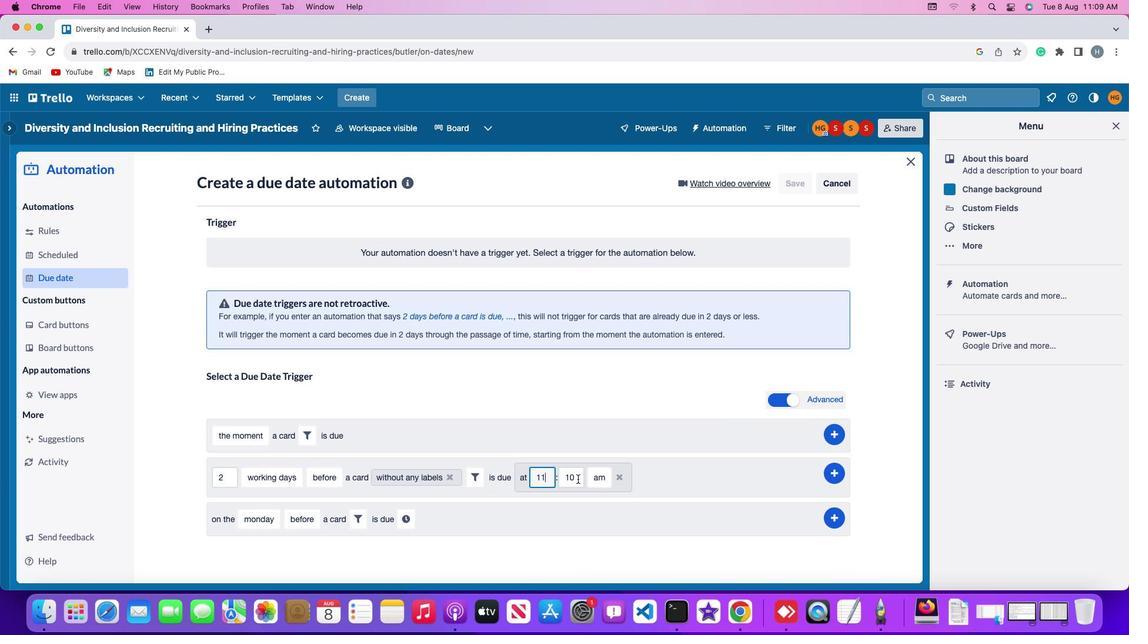 
Action: Mouse pressed left at (576, 477)
Screenshot: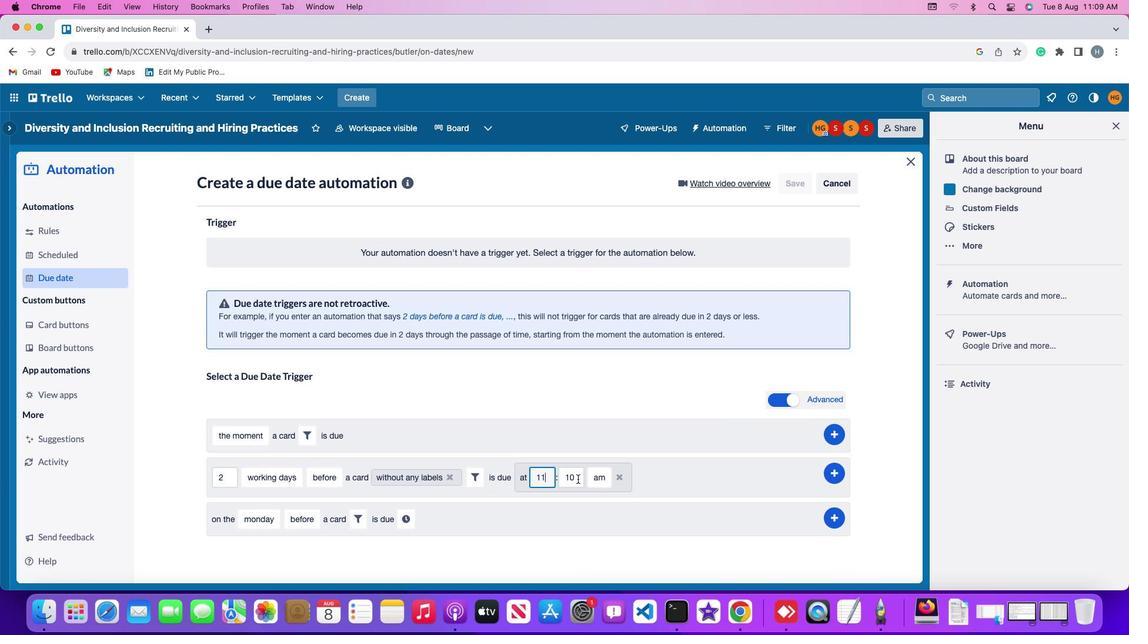 
Action: Key pressed Key.backspaceKey.backspaceKey.backspace'0''0'
Screenshot: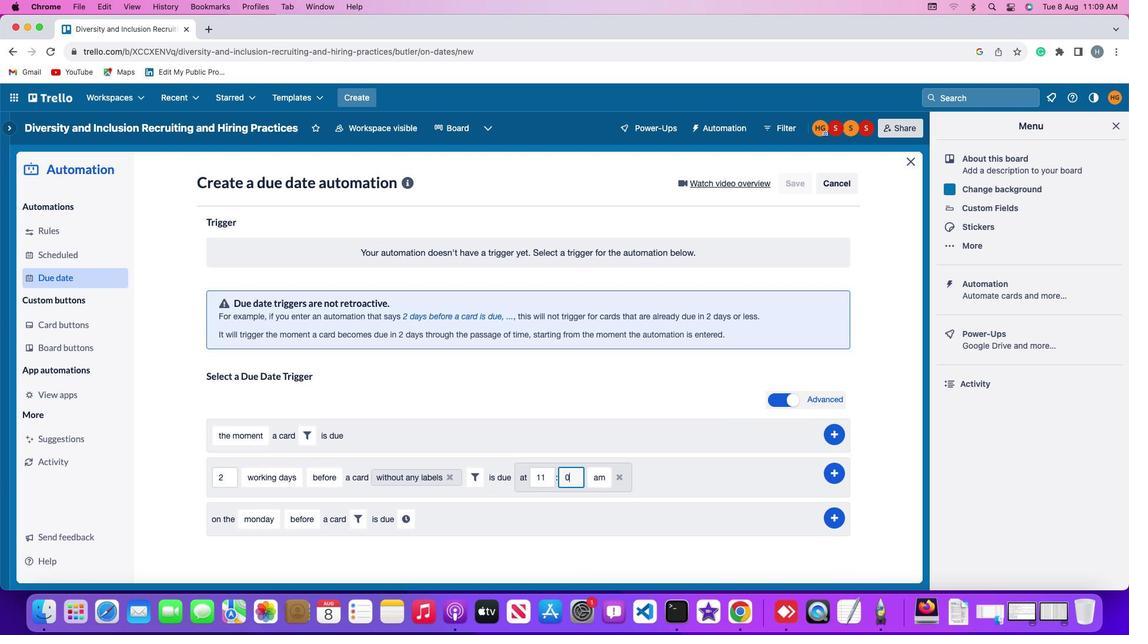 
Action: Mouse moved to (600, 477)
Screenshot: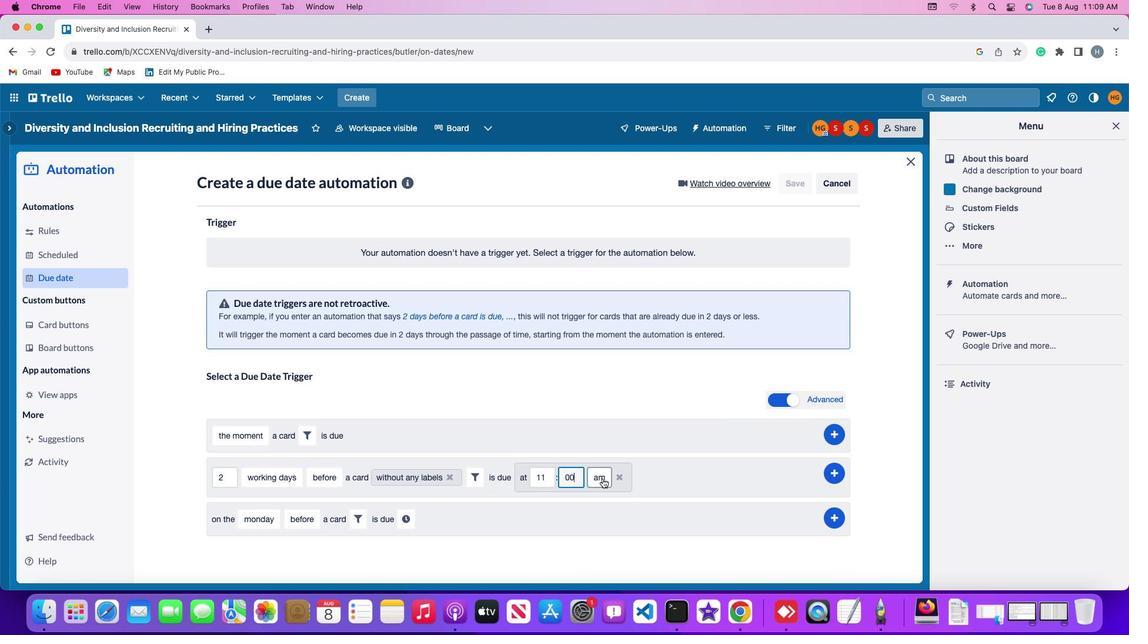 
Action: Mouse pressed left at (600, 477)
Screenshot: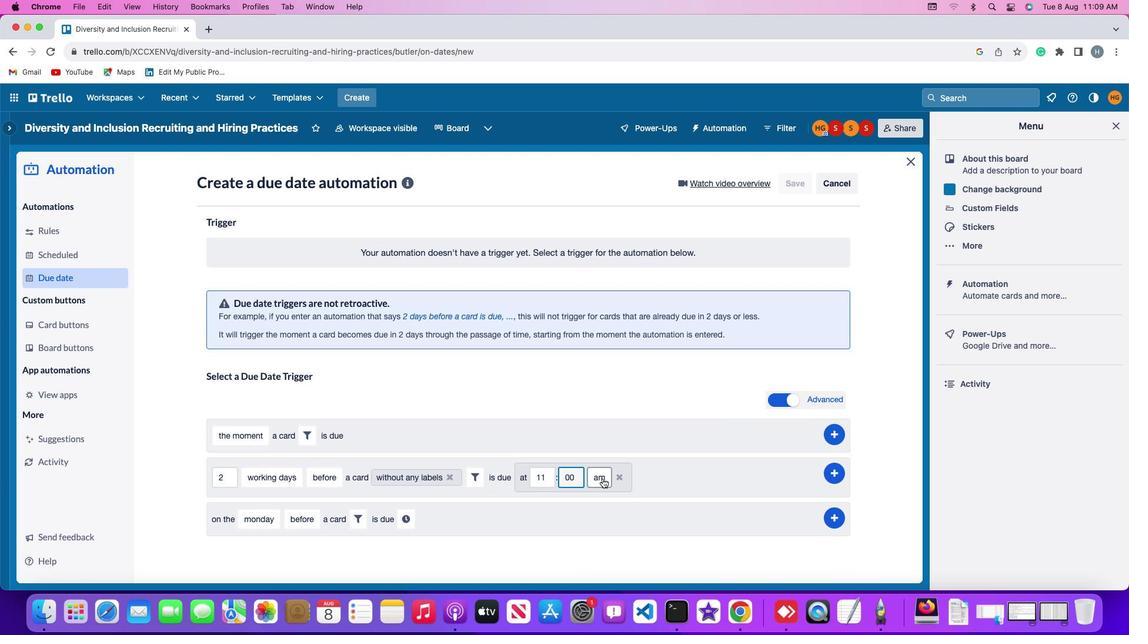 
Action: Mouse moved to (597, 502)
Screenshot: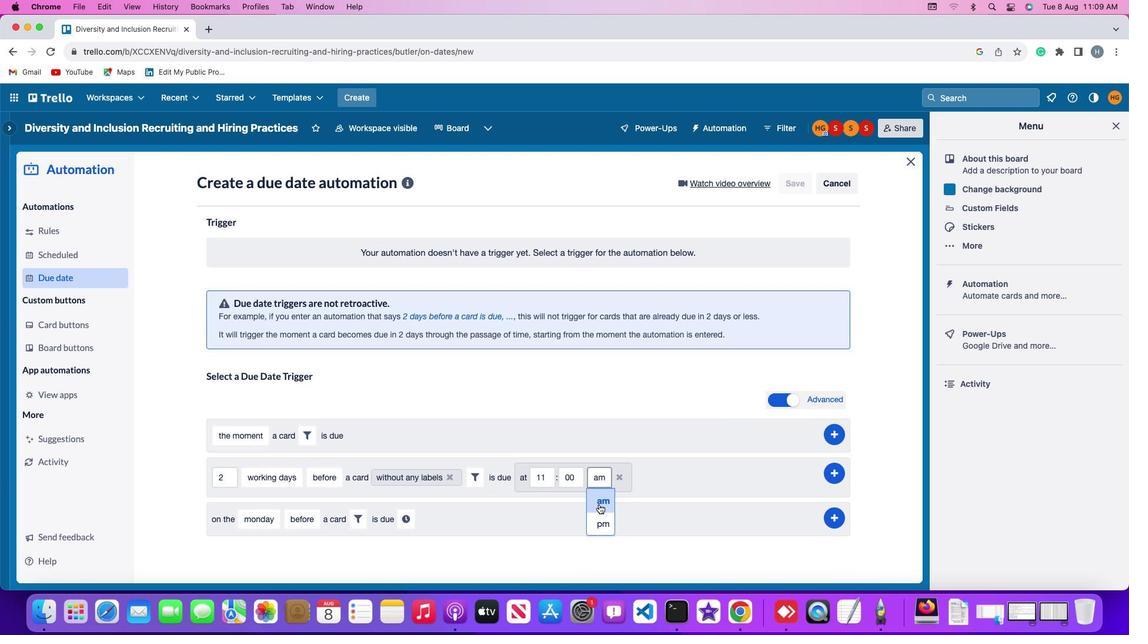 
Action: Mouse pressed left at (597, 502)
Screenshot: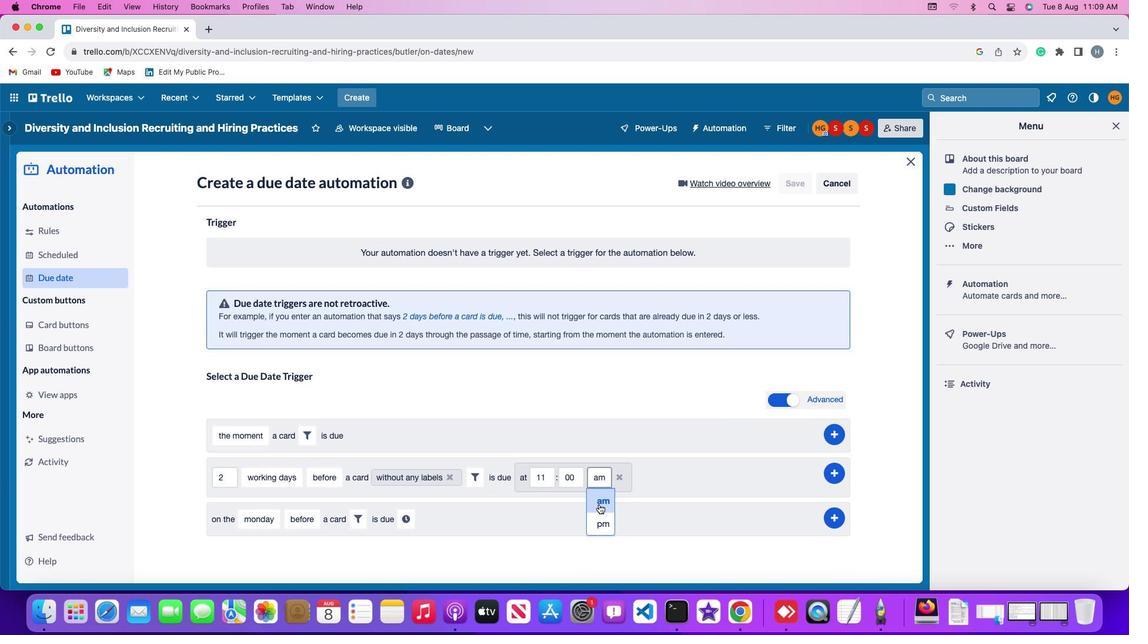 
Action: Mouse moved to (836, 470)
Screenshot: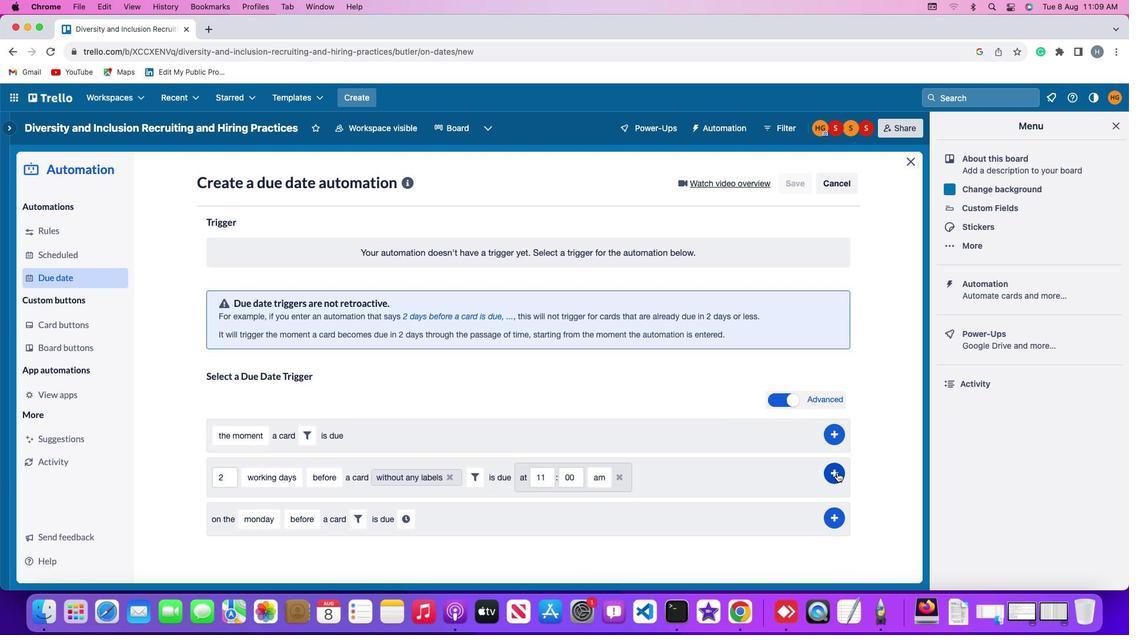 
Action: Mouse pressed left at (836, 470)
Screenshot: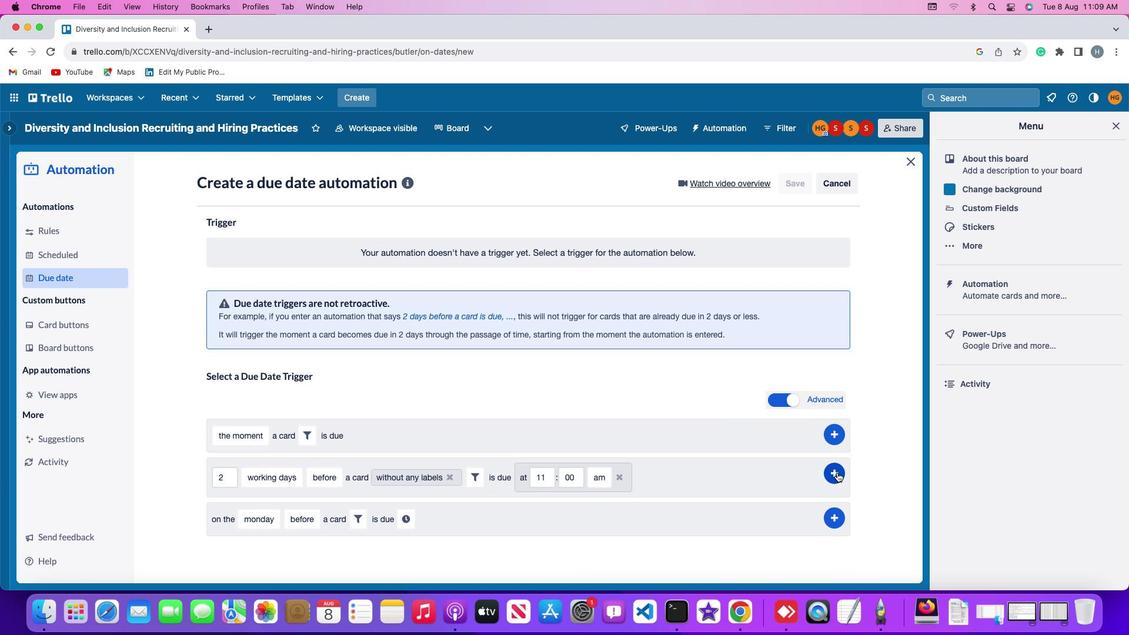 
Action: Mouse moved to (870, 335)
Screenshot: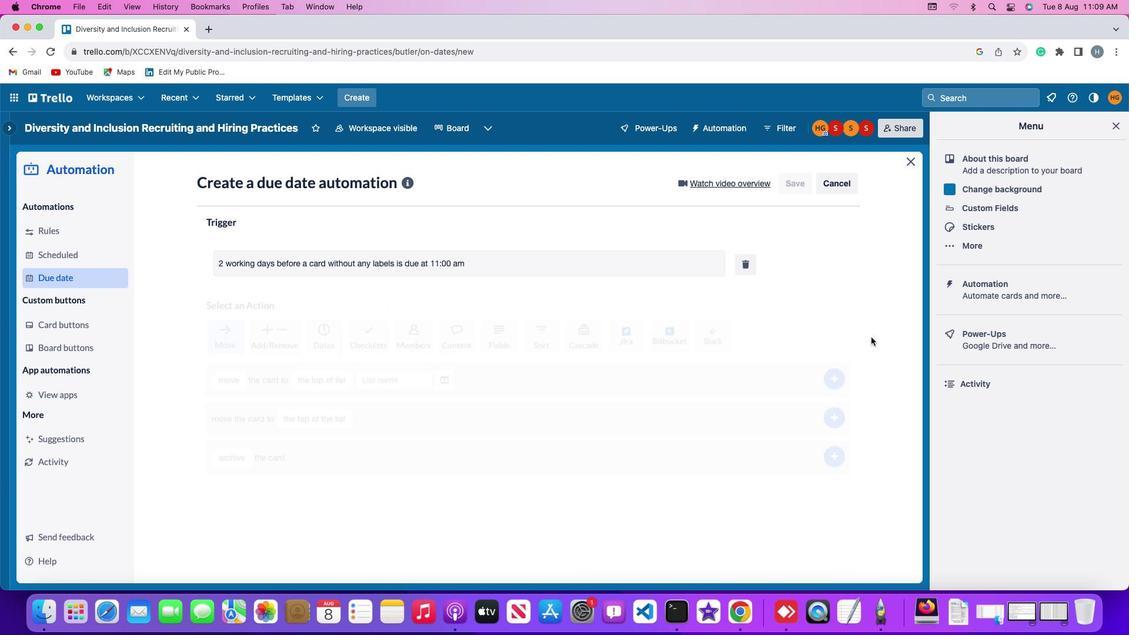 
